 Task: Search one way flight ticket for 4 adults, 2 children, 2 infants in seat and 1 infant on lap in premium economy from Arcata/eureka: California Redwood Coast-humboldt County Airport to Fort Wayne: Fort Wayne International Airport on 5-4-2023. Number of bags: 1 carry on bag. Price is upto 25000. Outbound departure time preference is 13:45.
Action: Mouse moved to (302, 259)
Screenshot: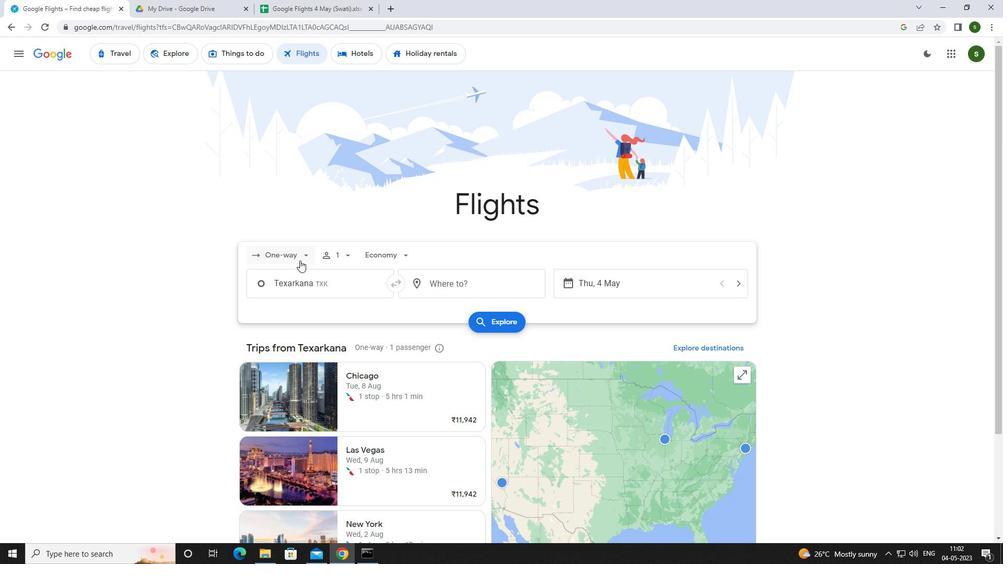 
Action: Mouse pressed left at (302, 259)
Screenshot: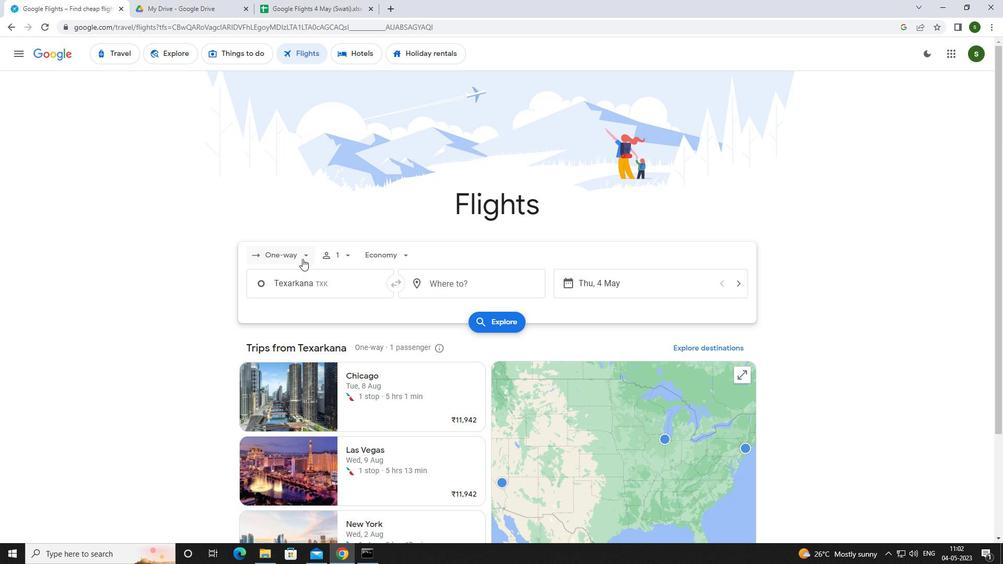 
Action: Mouse moved to (309, 295)
Screenshot: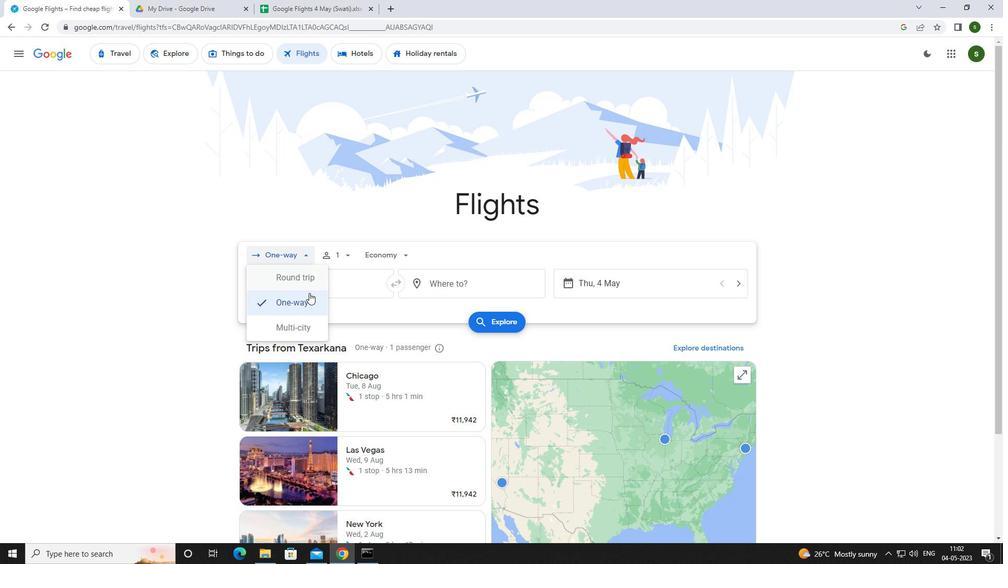 
Action: Mouse pressed left at (309, 295)
Screenshot: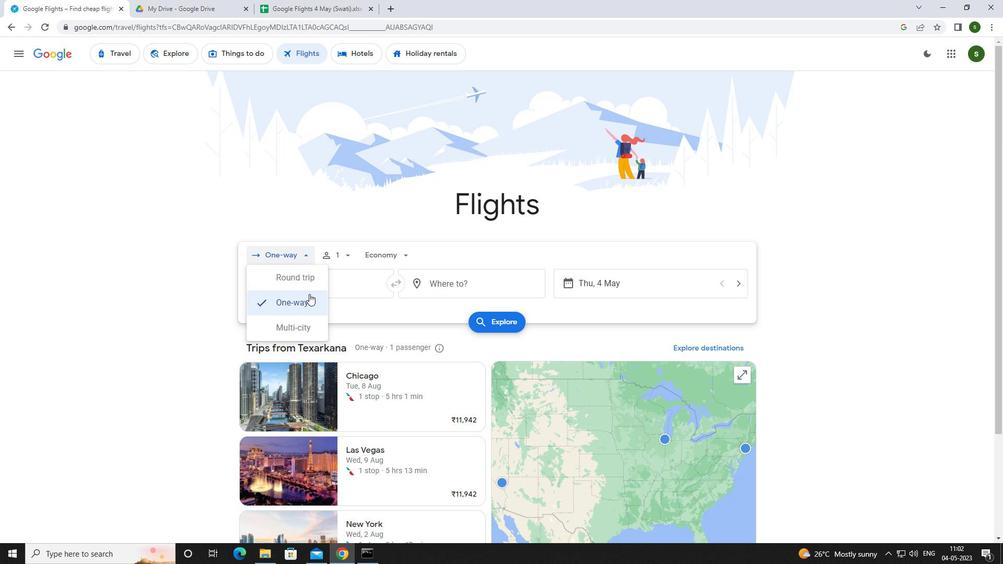 
Action: Mouse moved to (348, 253)
Screenshot: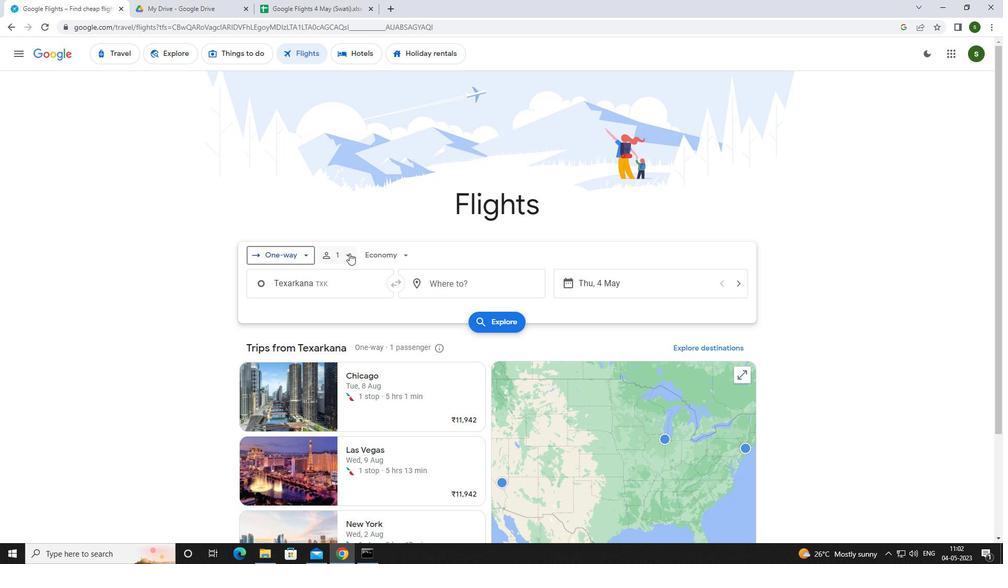 
Action: Mouse pressed left at (348, 253)
Screenshot: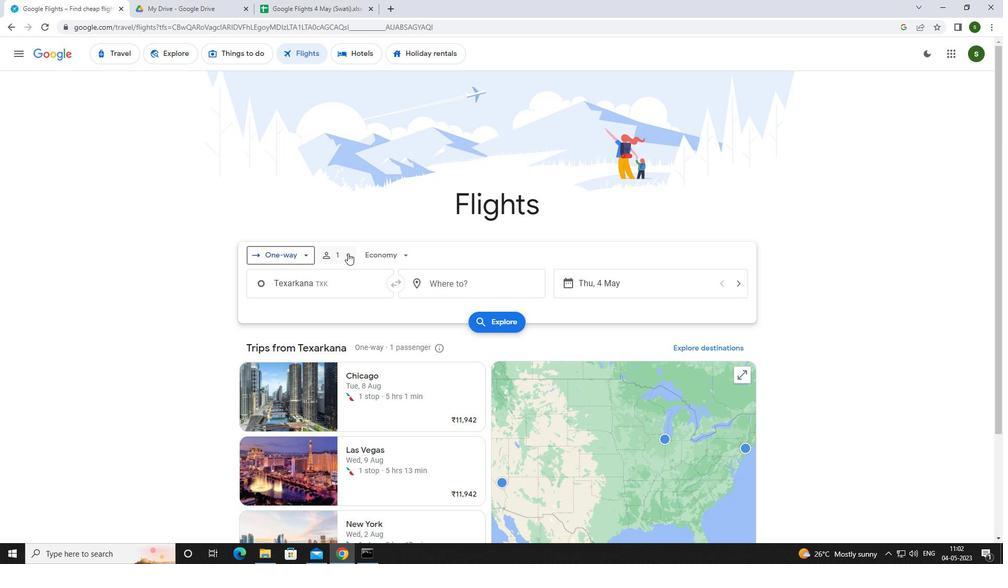 
Action: Mouse moved to (426, 281)
Screenshot: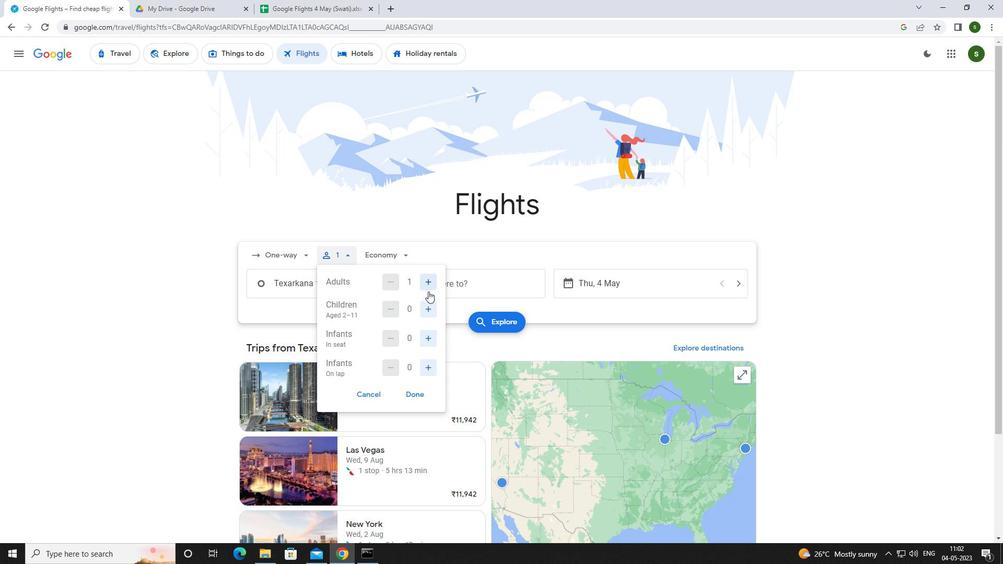 
Action: Mouse pressed left at (426, 281)
Screenshot: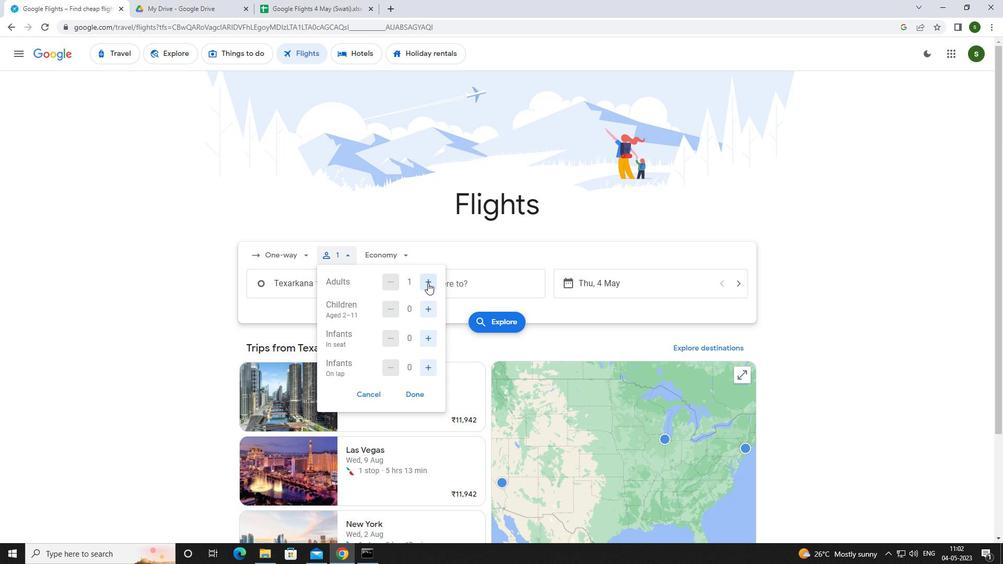 
Action: Mouse pressed left at (426, 281)
Screenshot: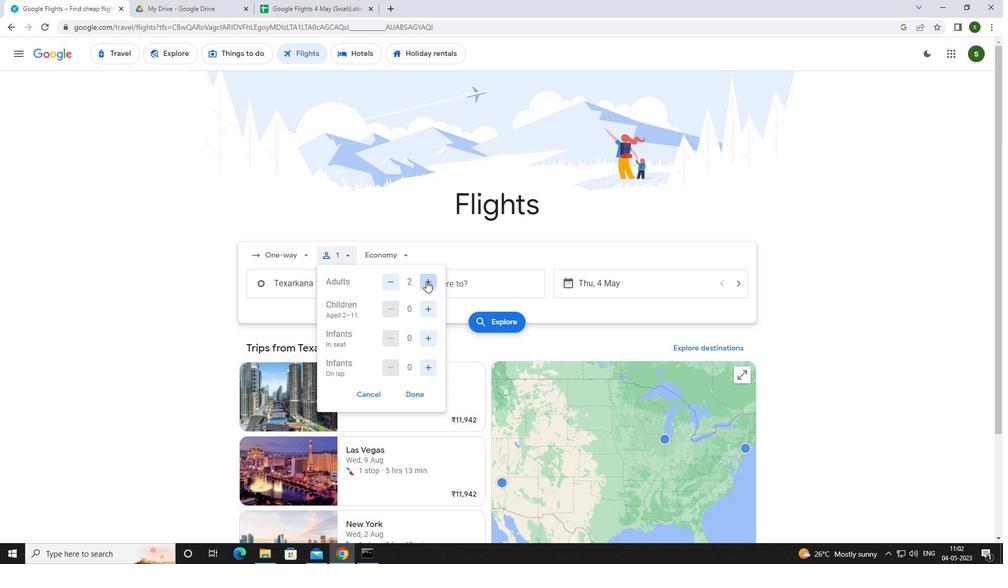 
Action: Mouse pressed left at (426, 281)
Screenshot: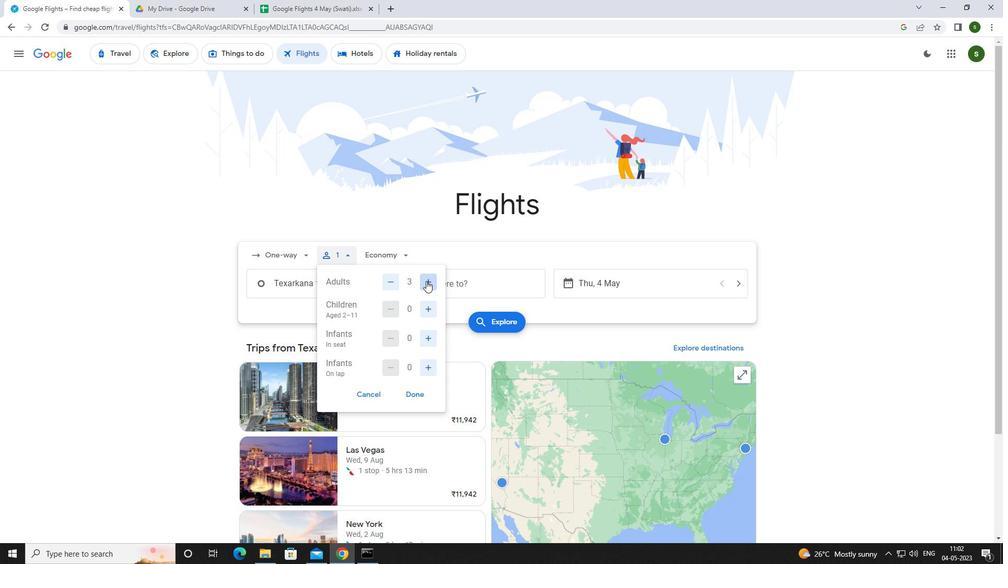 
Action: Mouse moved to (429, 308)
Screenshot: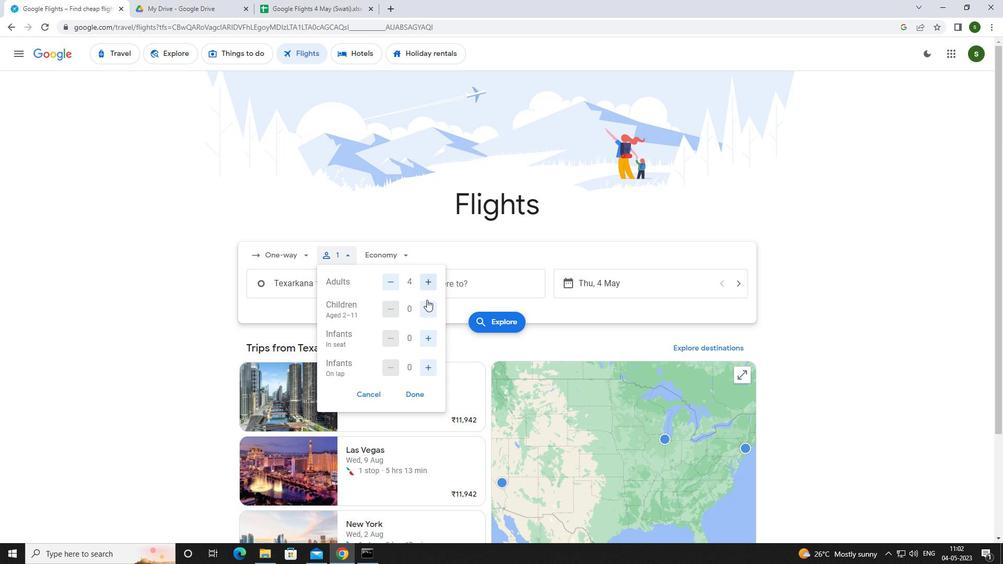 
Action: Mouse pressed left at (429, 308)
Screenshot: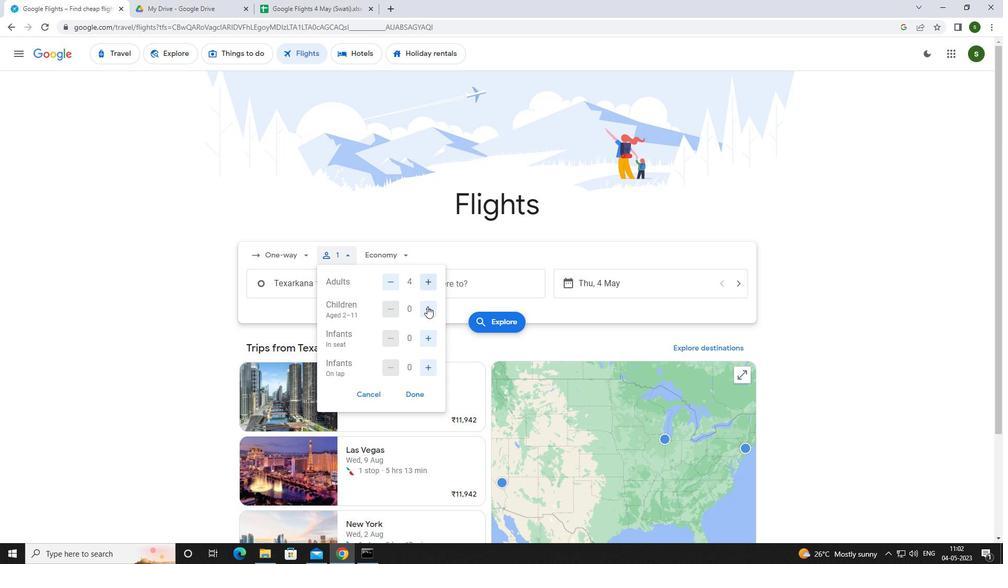 
Action: Mouse pressed left at (429, 308)
Screenshot: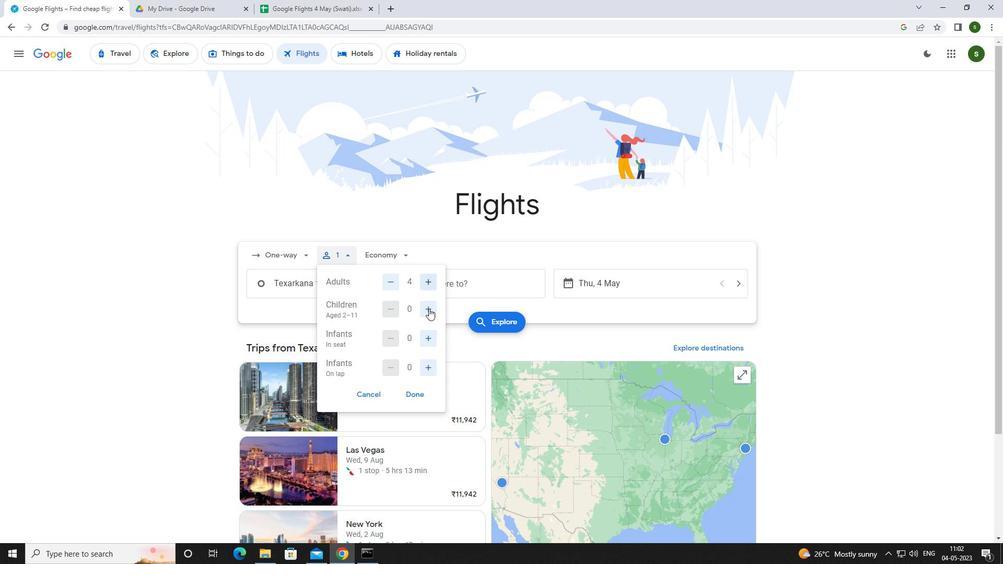 
Action: Mouse moved to (426, 330)
Screenshot: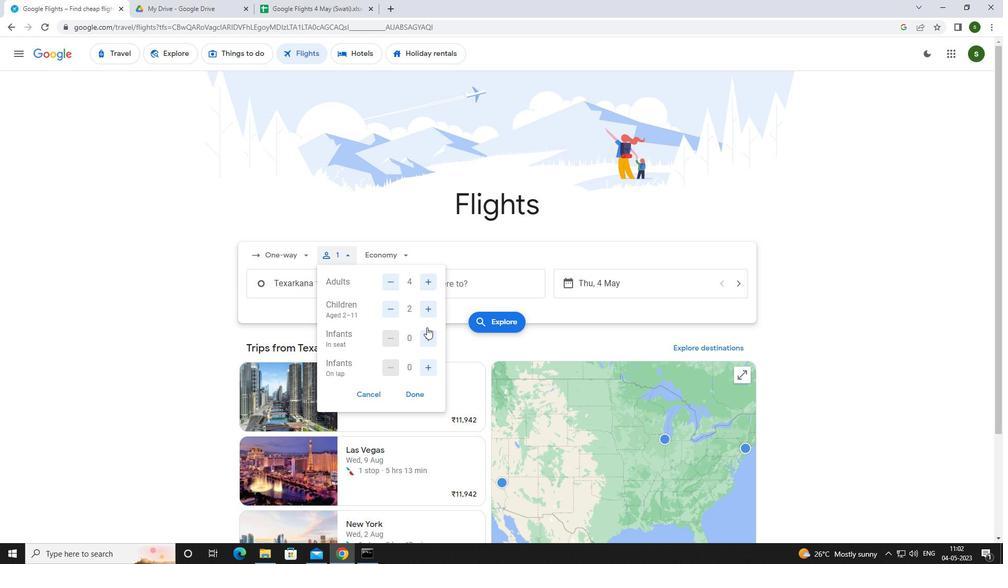 
Action: Mouse pressed left at (426, 330)
Screenshot: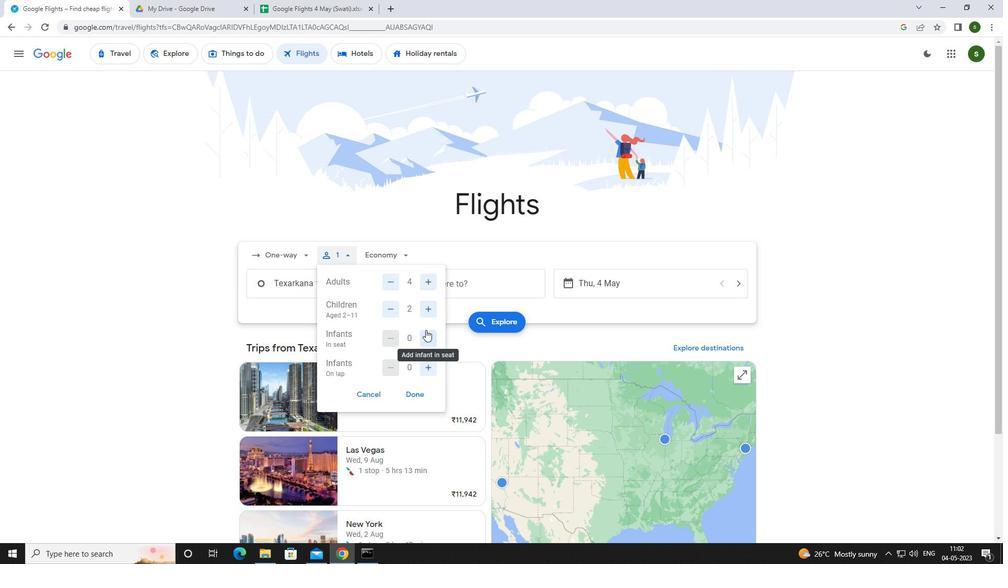 
Action: Mouse pressed left at (426, 330)
Screenshot: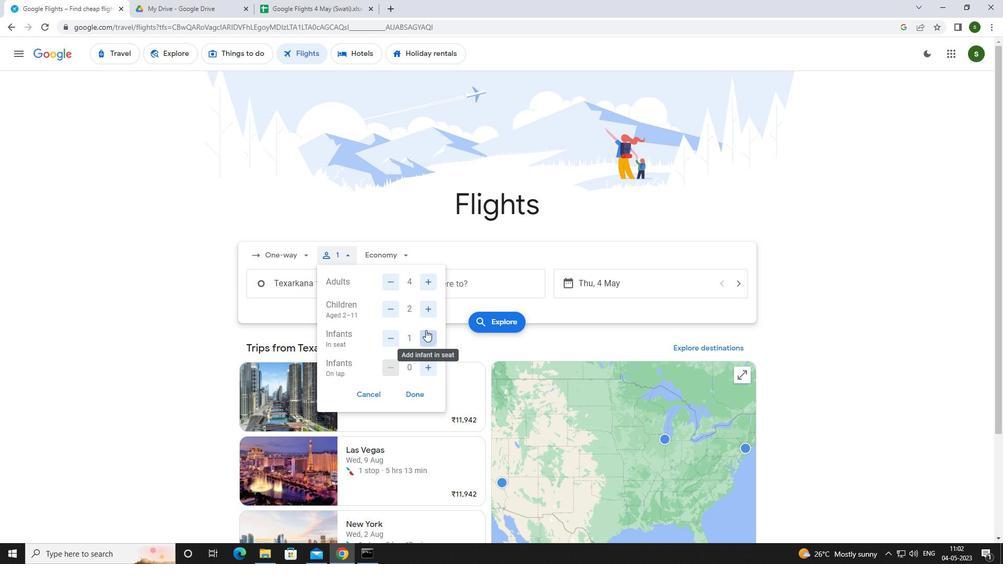 
Action: Mouse moved to (433, 359)
Screenshot: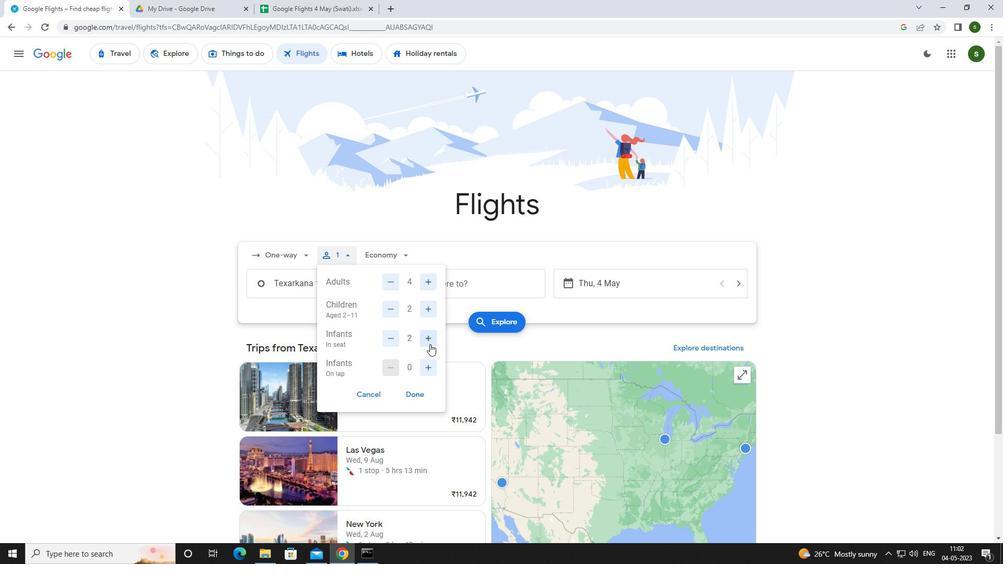 
Action: Mouse pressed left at (433, 359)
Screenshot: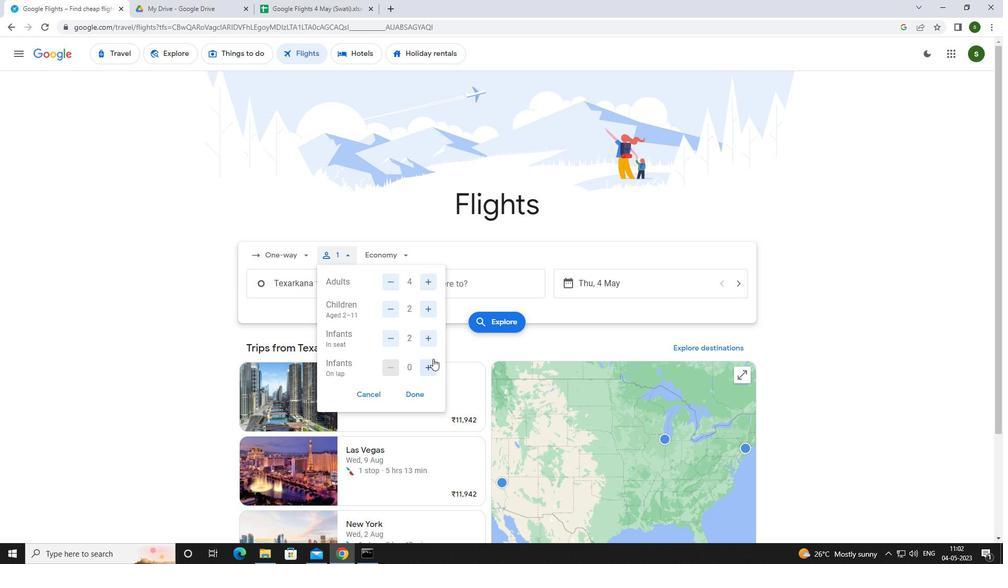 
Action: Mouse moved to (399, 258)
Screenshot: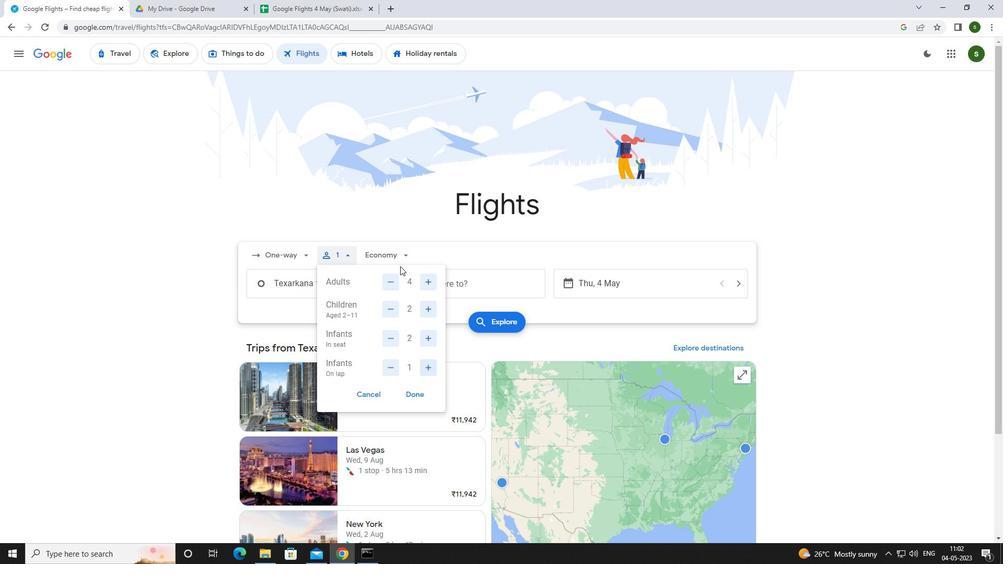 
Action: Mouse pressed left at (399, 258)
Screenshot: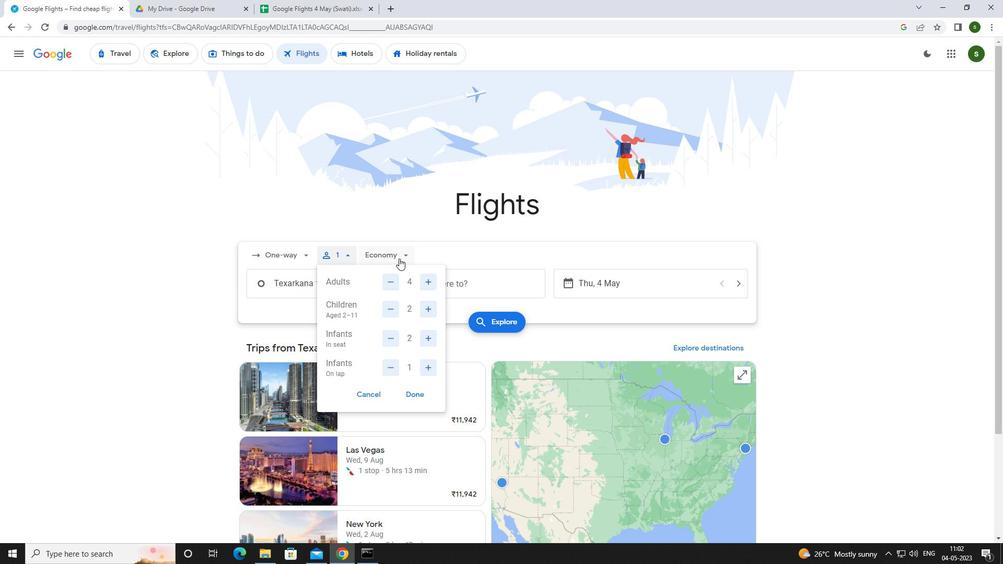 
Action: Mouse moved to (405, 303)
Screenshot: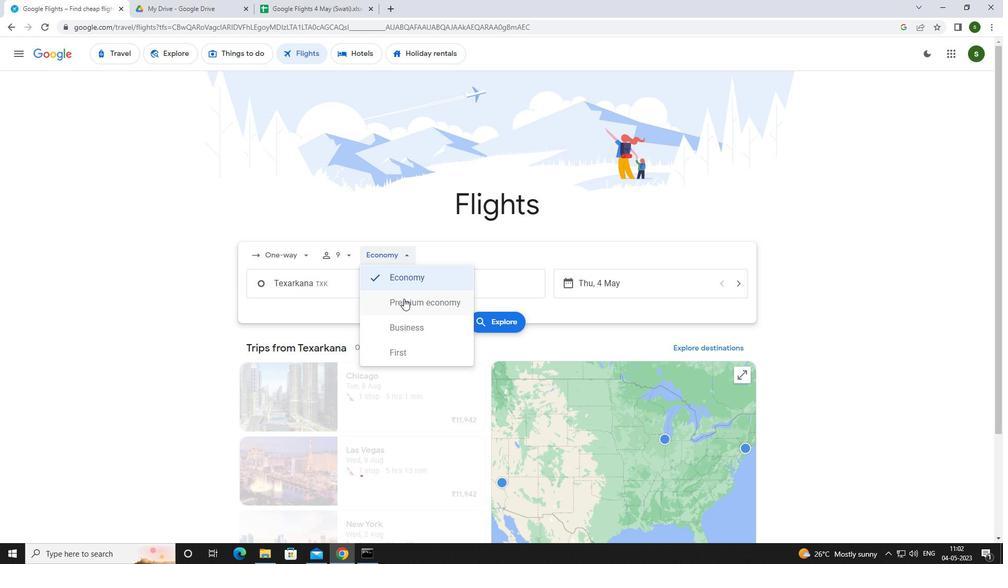 
Action: Mouse pressed left at (405, 303)
Screenshot: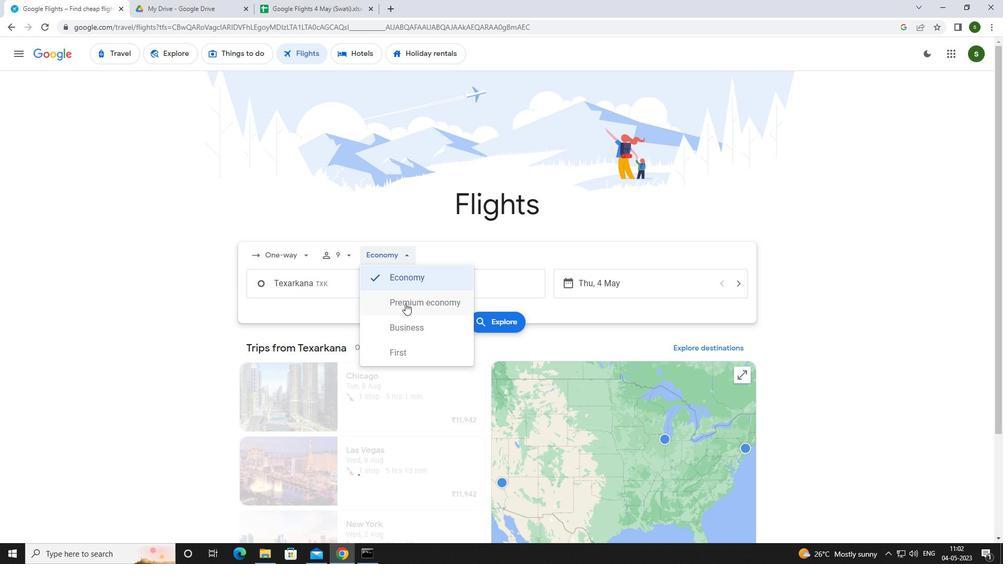 
Action: Mouse moved to (365, 285)
Screenshot: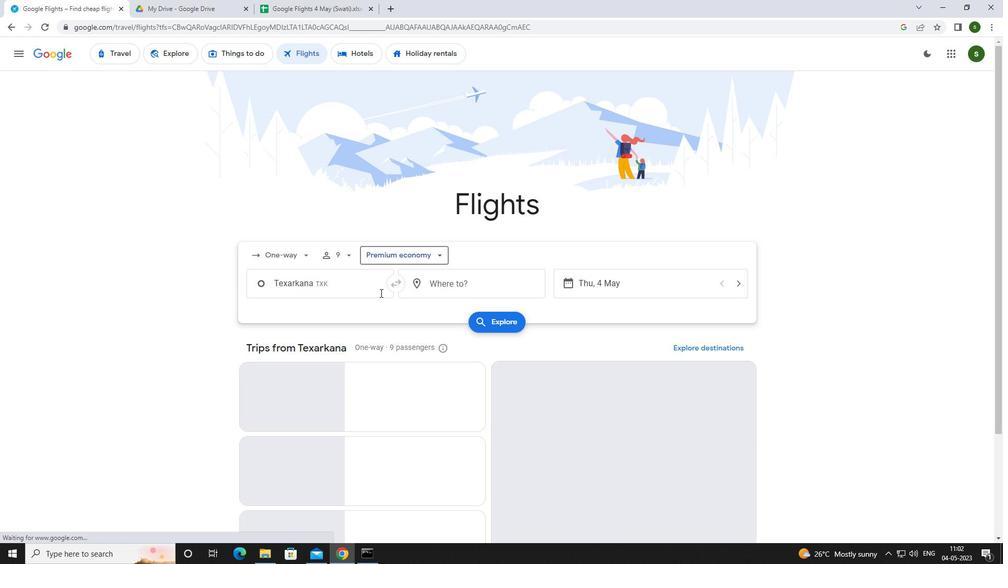 
Action: Mouse pressed left at (365, 285)
Screenshot: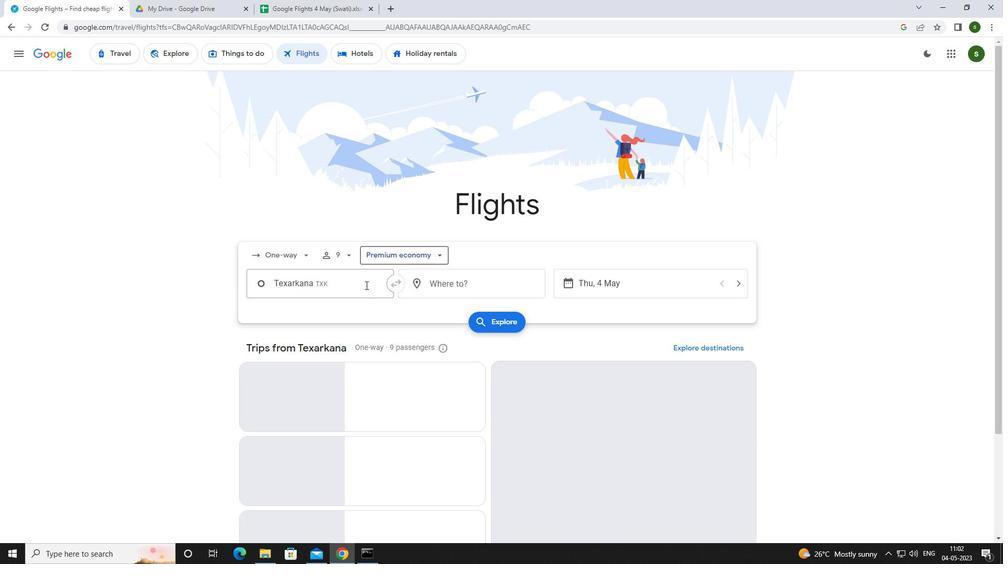 
Action: Key pressed <Key.caps_lock>a<Key.caps_lock>rcata
Screenshot: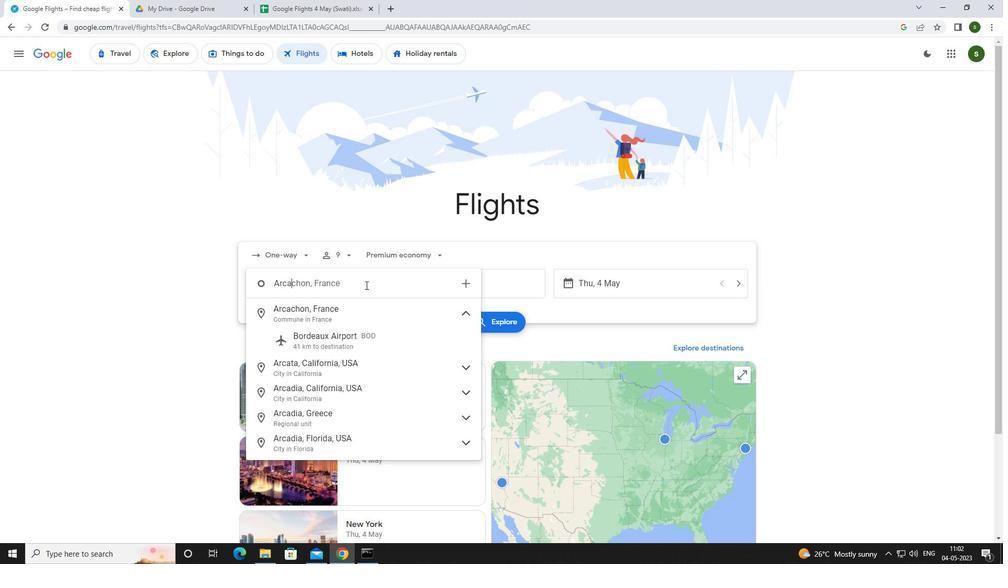 
Action: Mouse moved to (371, 340)
Screenshot: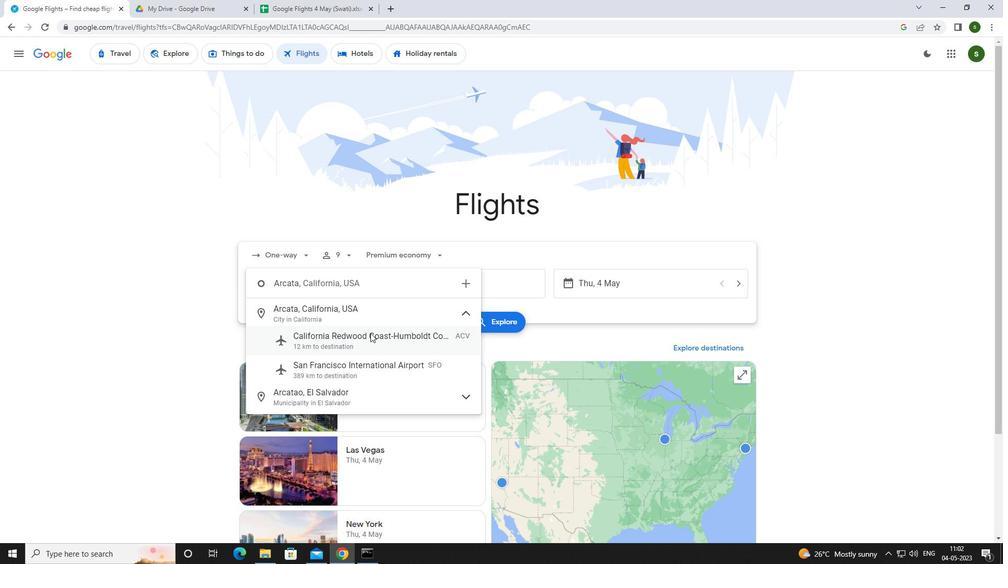 
Action: Mouse pressed left at (371, 340)
Screenshot: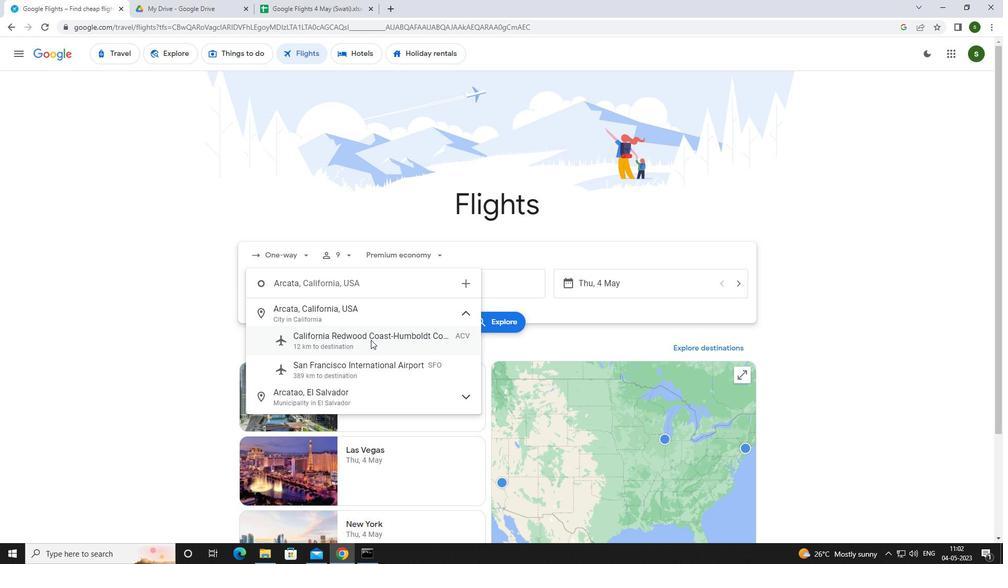 
Action: Mouse moved to (471, 288)
Screenshot: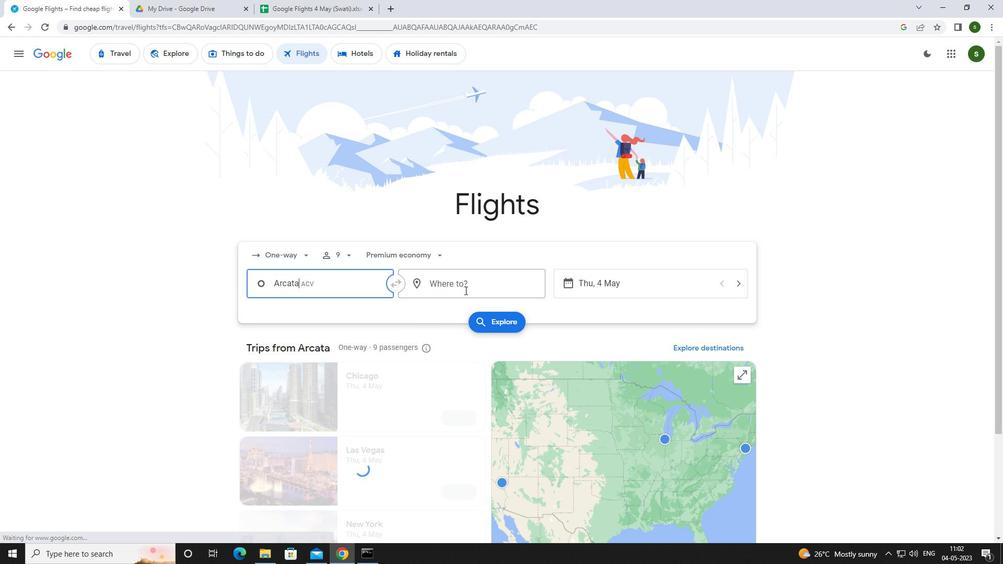 
Action: Mouse pressed left at (471, 288)
Screenshot: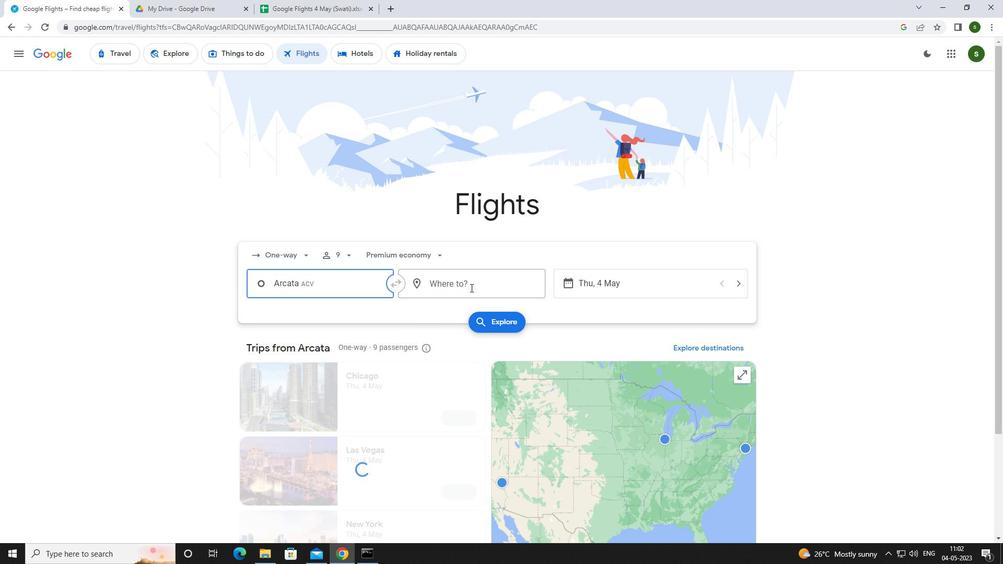 
Action: Key pressed <Key.caps_lock>f<Key.caps_lock>ort<Key.space><Key.caps_lock>w<Key.caps_lock>ay
Screenshot: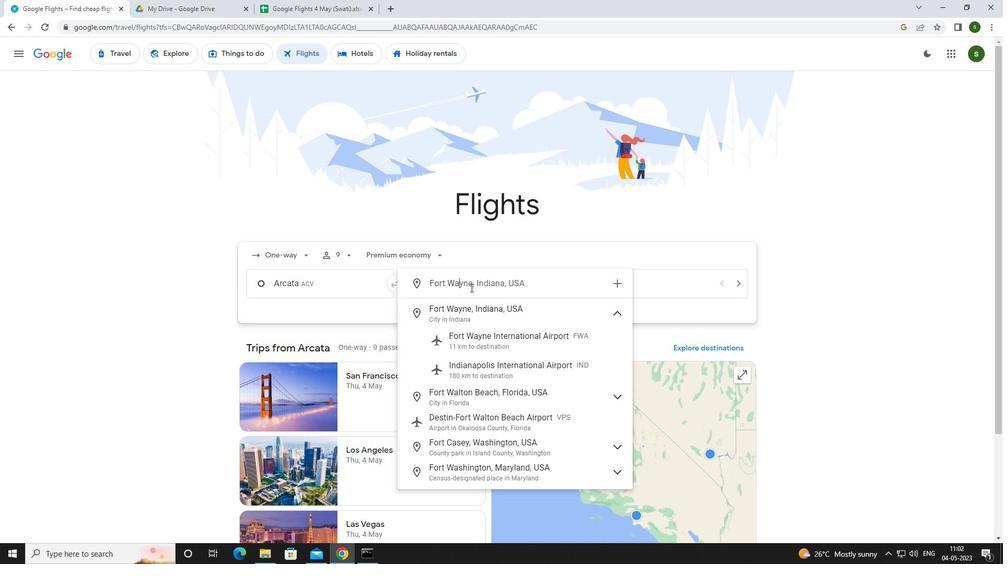 
Action: Mouse moved to (487, 341)
Screenshot: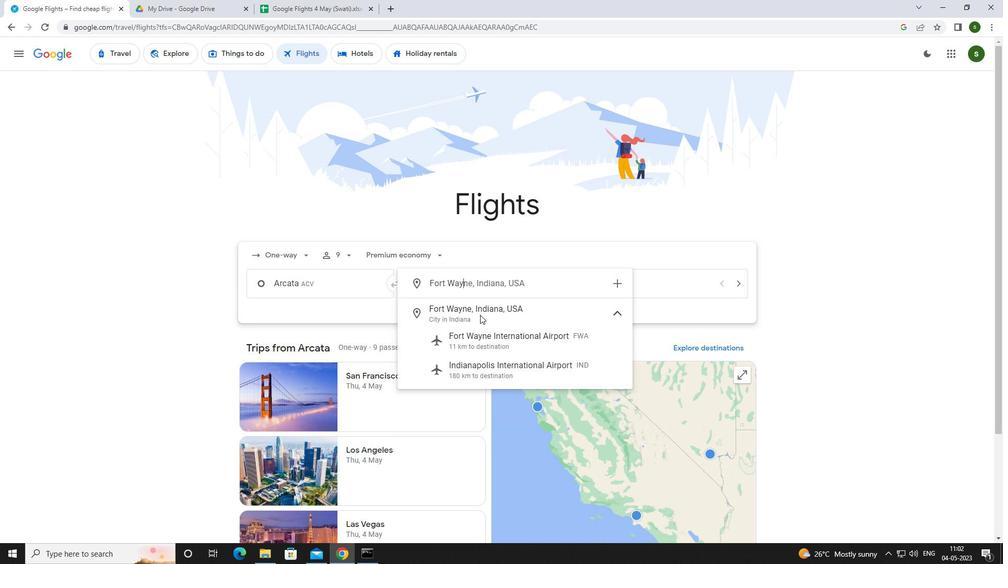 
Action: Mouse pressed left at (487, 341)
Screenshot: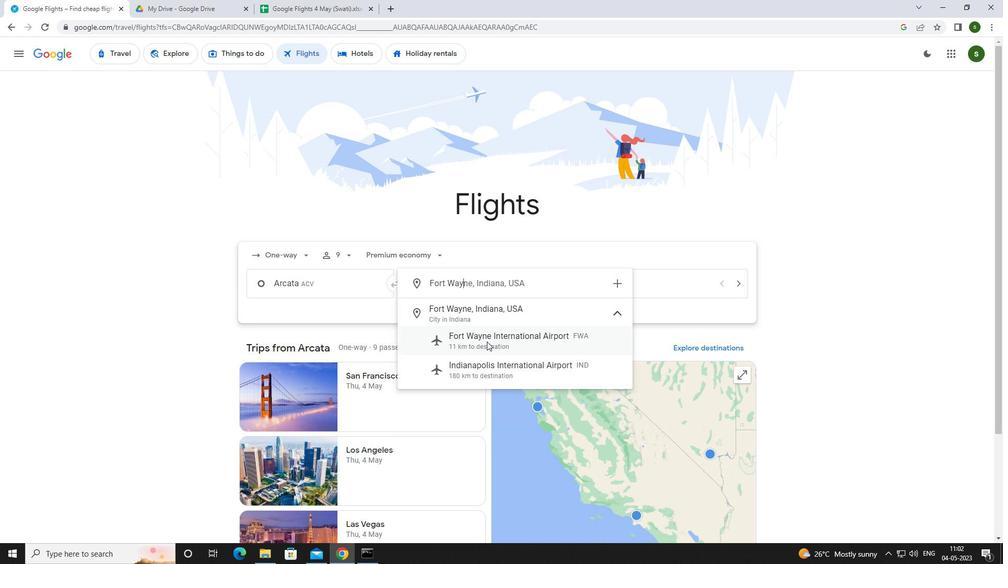 
Action: Mouse moved to (642, 279)
Screenshot: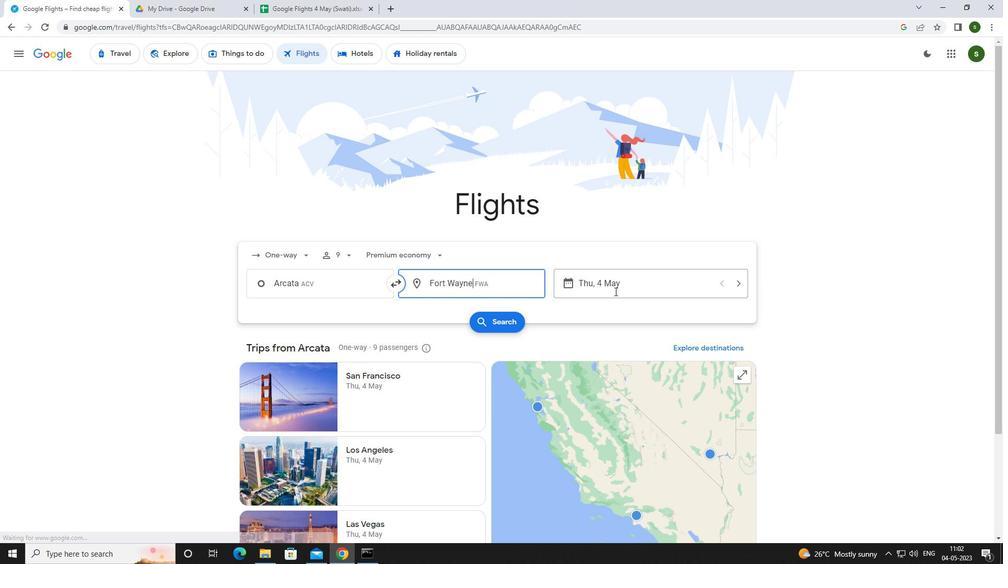 
Action: Mouse pressed left at (642, 279)
Screenshot: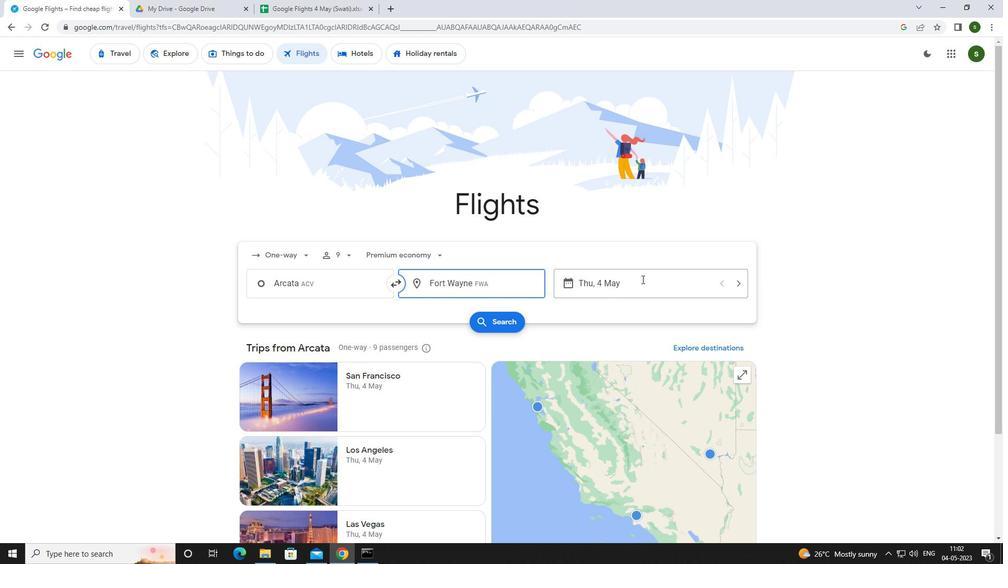 
Action: Mouse moved to (479, 347)
Screenshot: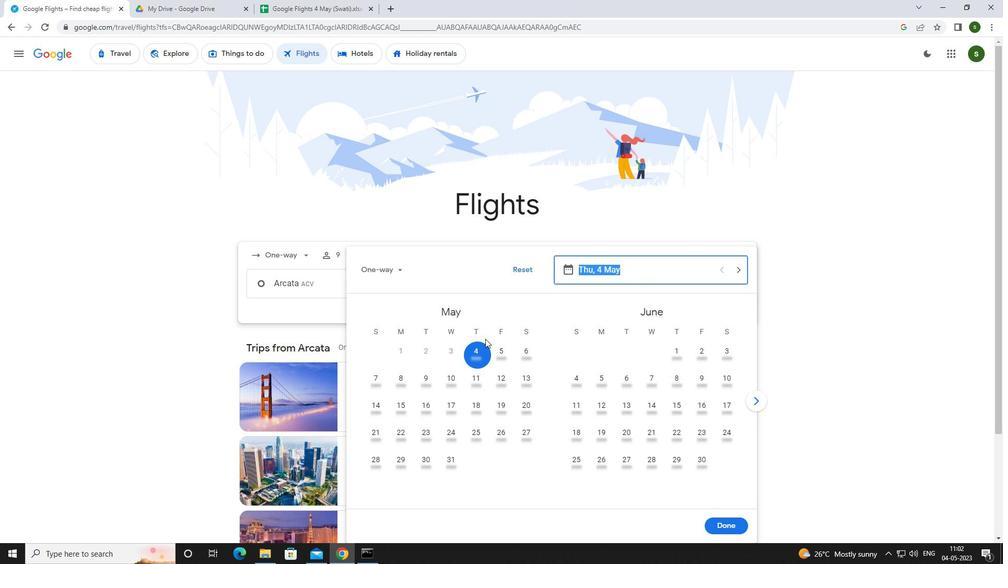 
Action: Mouse pressed left at (479, 347)
Screenshot: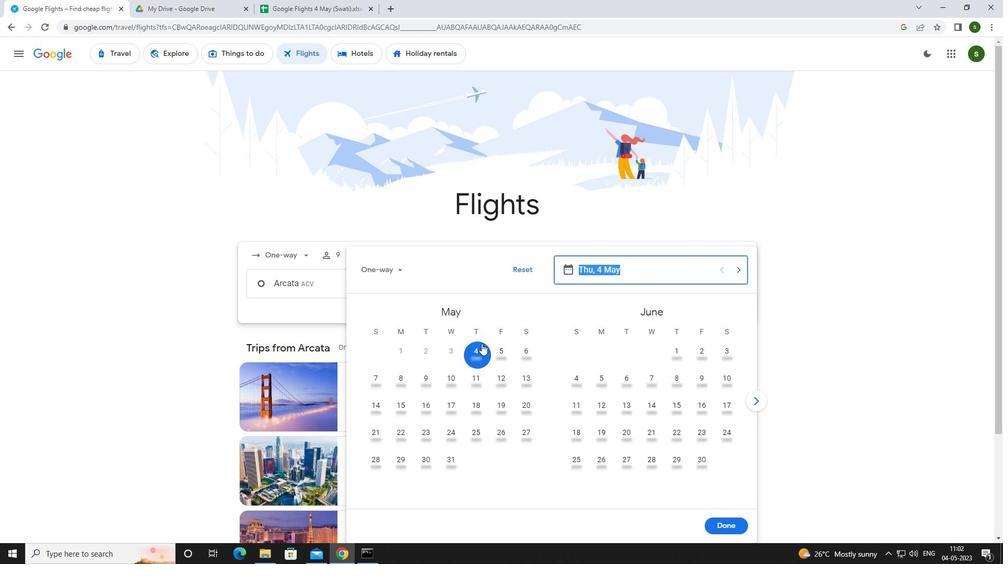 
Action: Mouse moved to (722, 522)
Screenshot: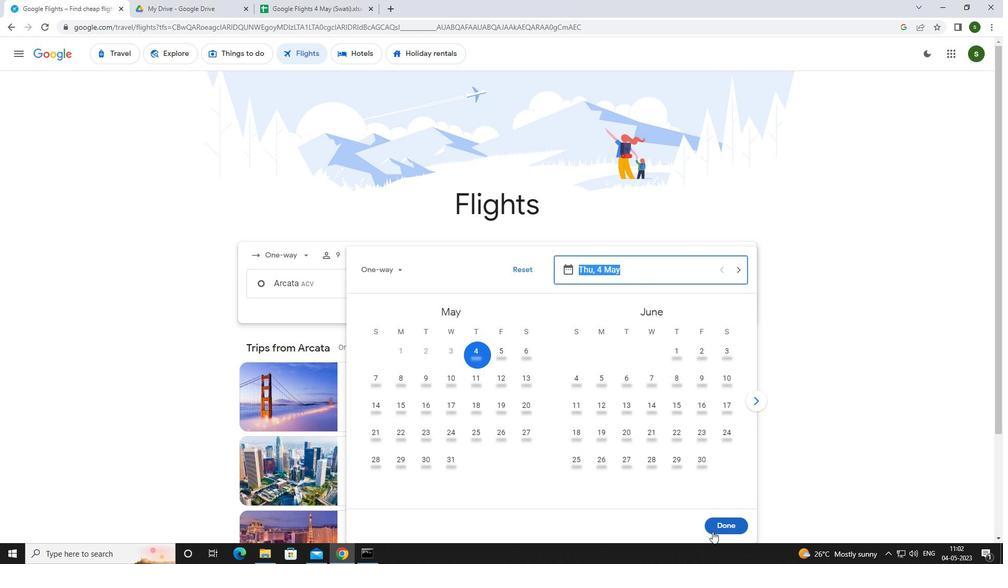 
Action: Mouse pressed left at (722, 522)
Screenshot: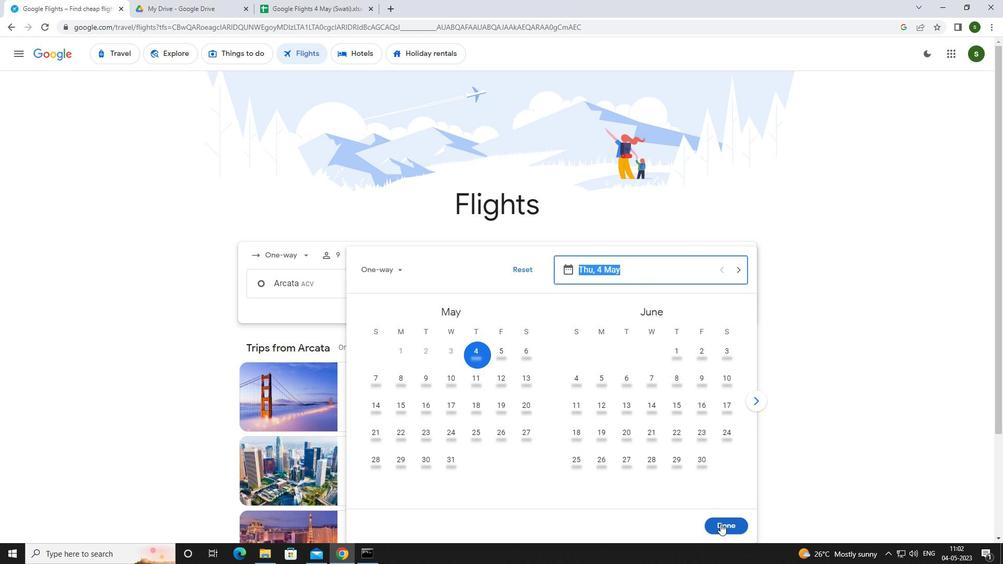 
Action: Mouse moved to (489, 317)
Screenshot: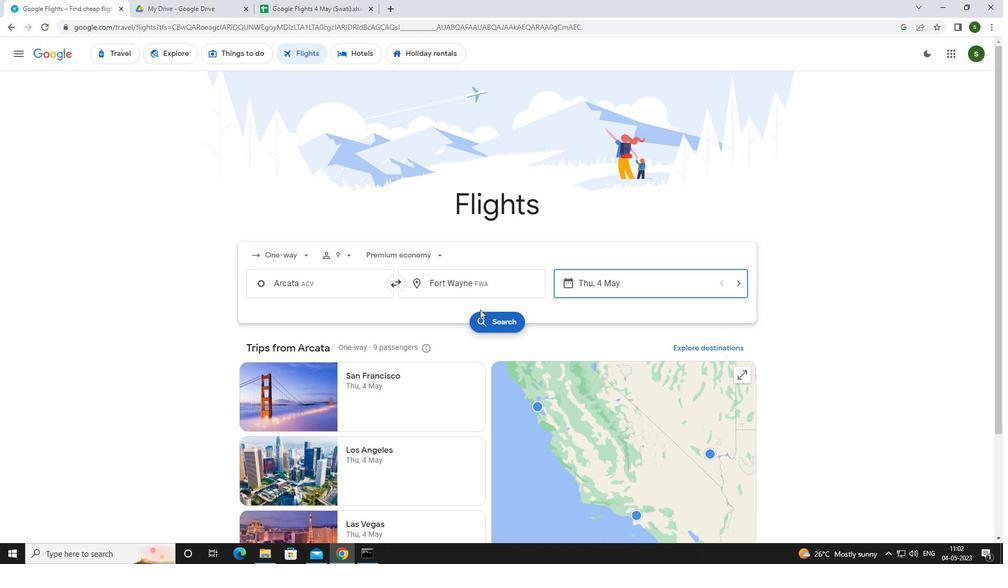 
Action: Mouse pressed left at (489, 317)
Screenshot: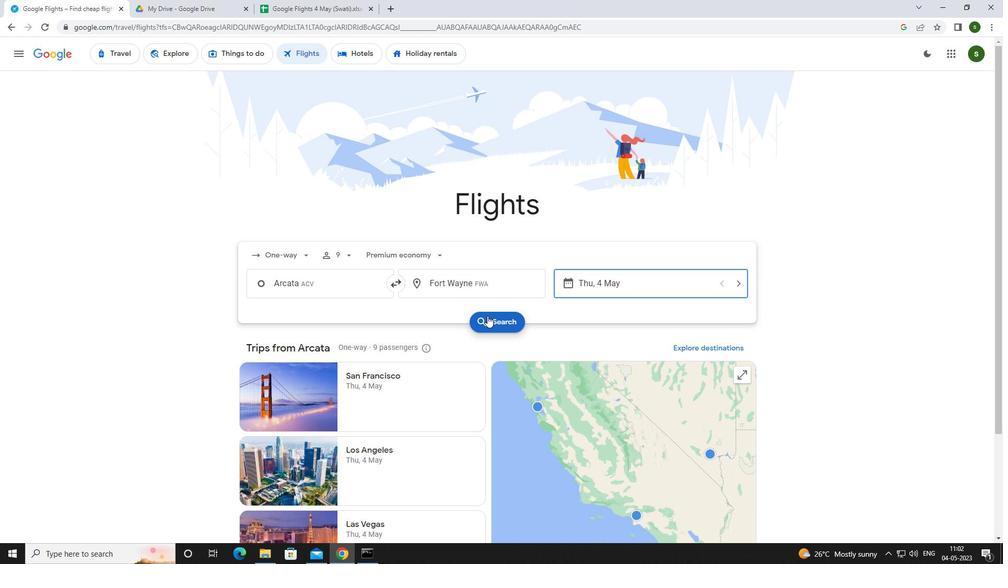 
Action: Mouse moved to (267, 148)
Screenshot: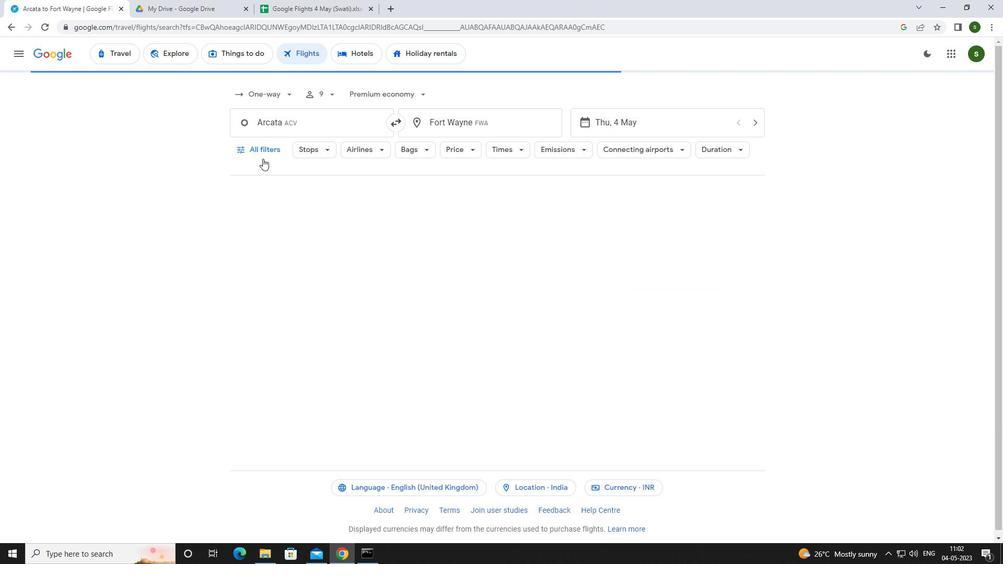 
Action: Mouse pressed left at (267, 148)
Screenshot: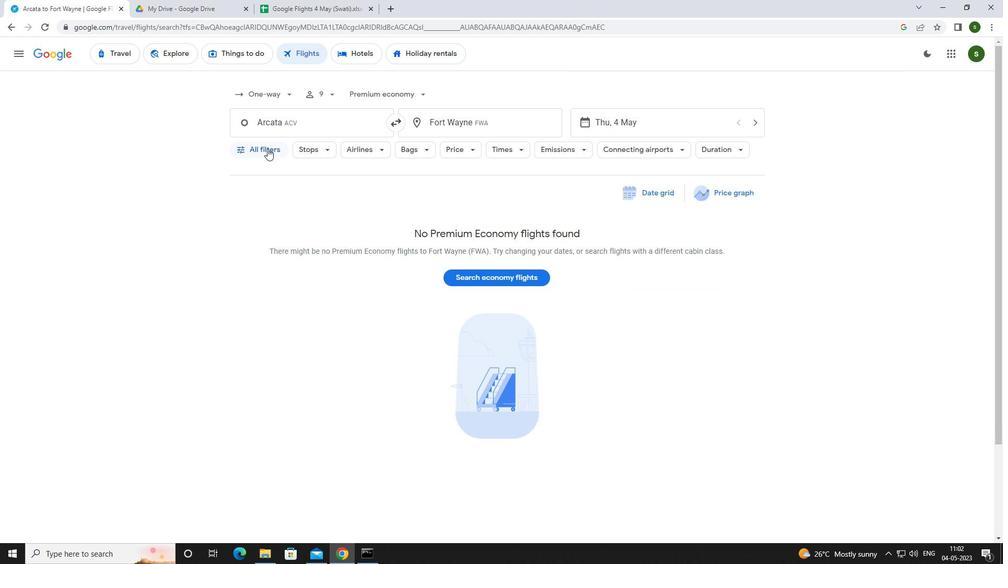 
Action: Mouse moved to (328, 268)
Screenshot: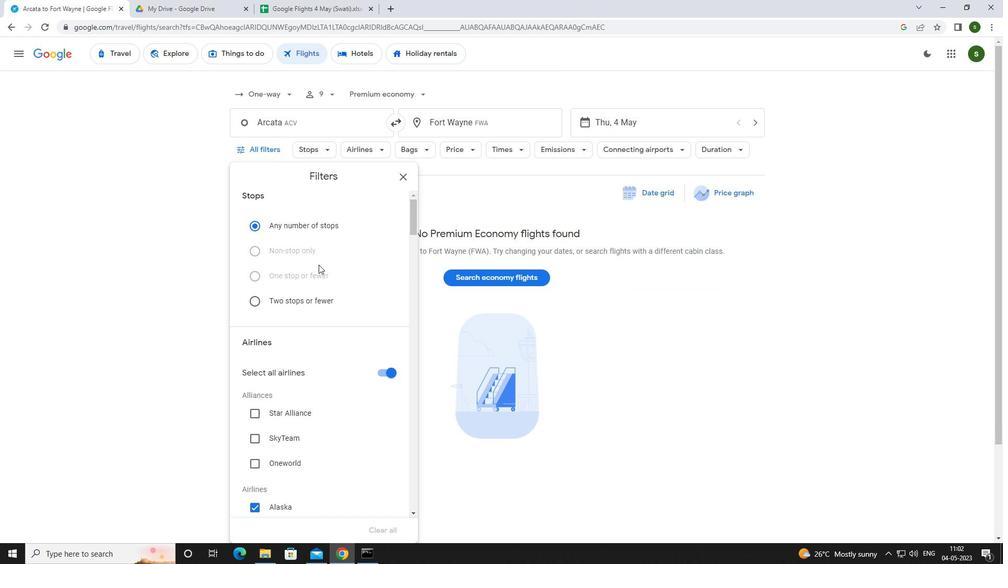 
Action: Mouse scrolled (328, 268) with delta (0, 0)
Screenshot: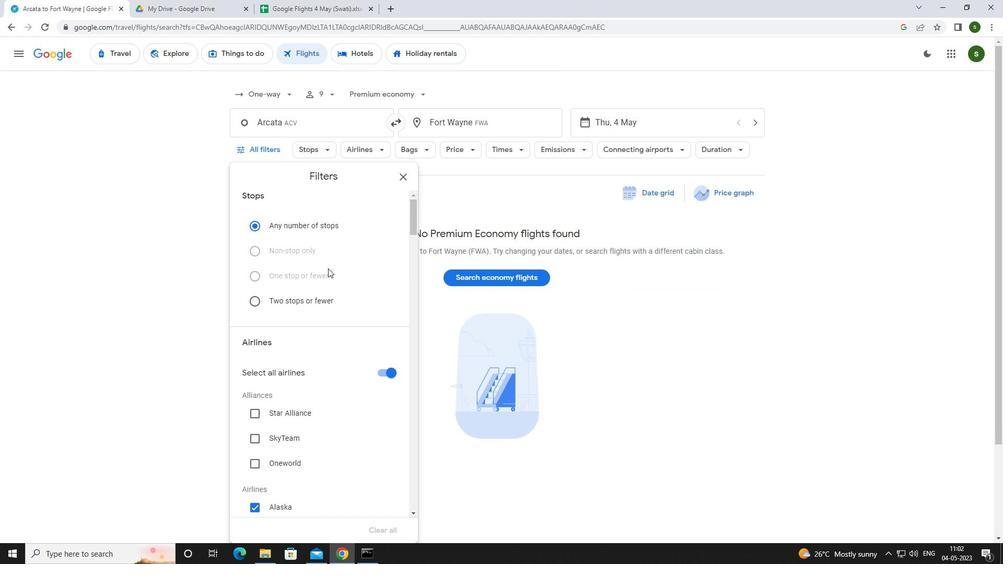 
Action: Mouse scrolled (328, 268) with delta (0, 0)
Screenshot: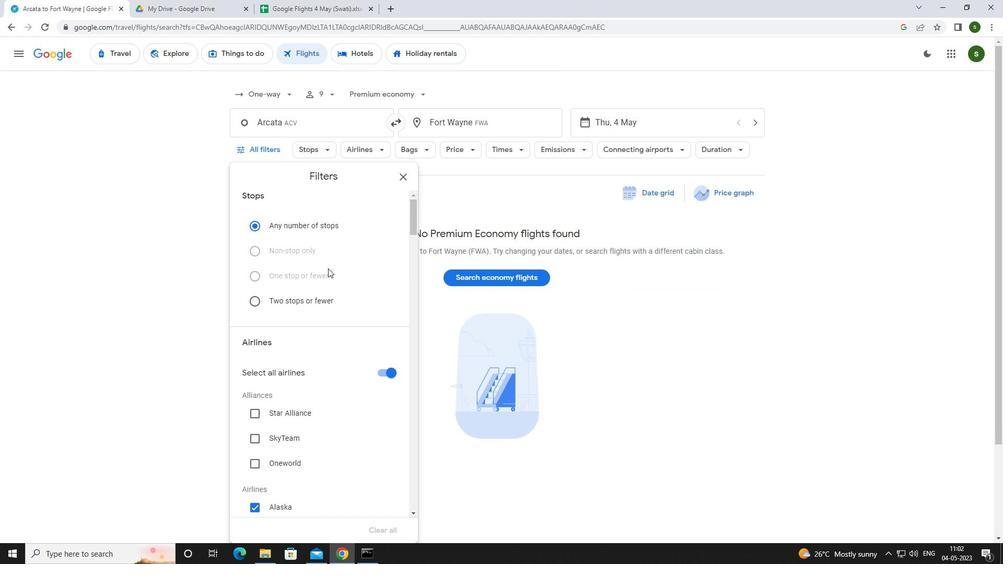 
Action: Mouse moved to (328, 268)
Screenshot: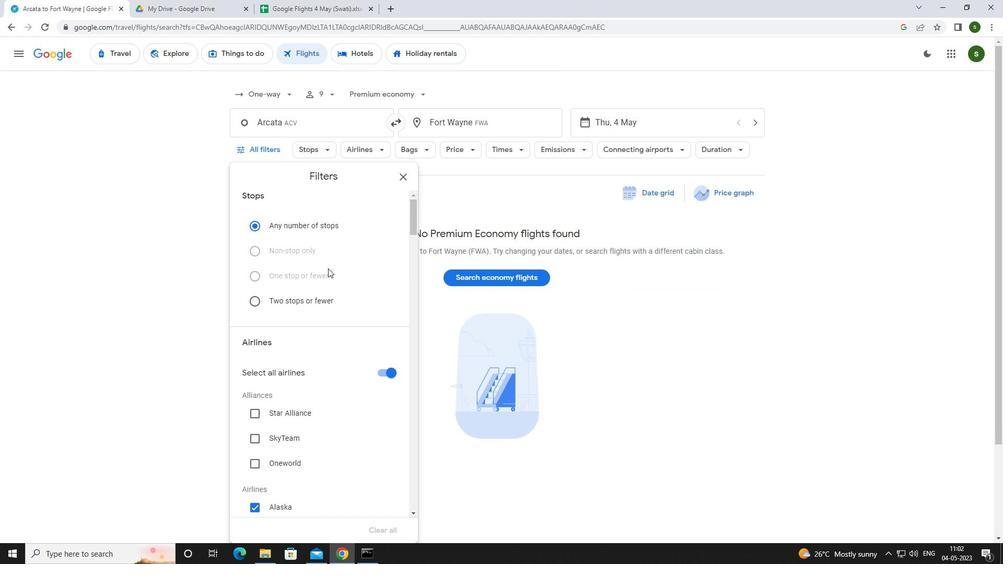 
Action: Mouse scrolled (328, 268) with delta (0, 0)
Screenshot: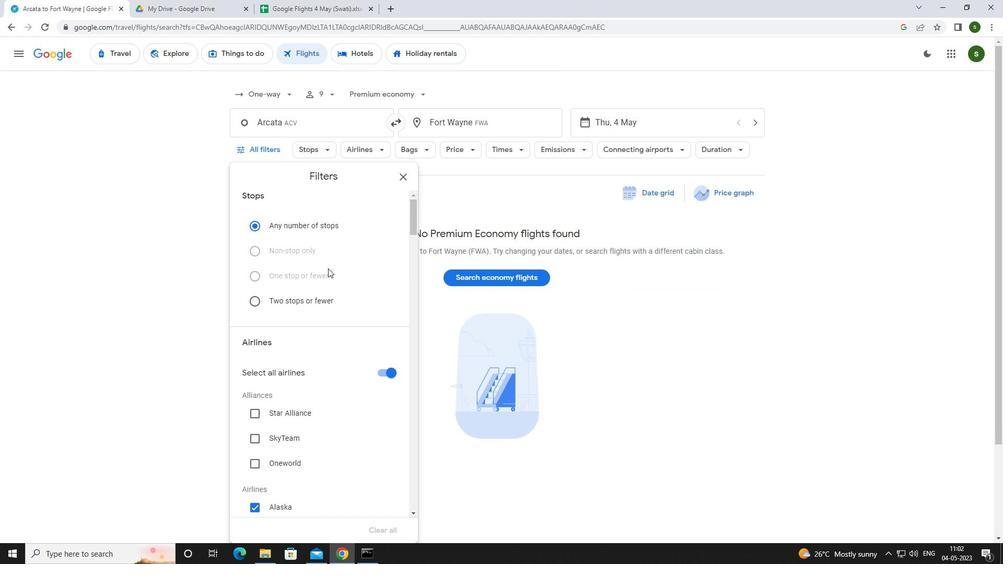 
Action: Mouse scrolled (328, 268) with delta (0, 0)
Screenshot: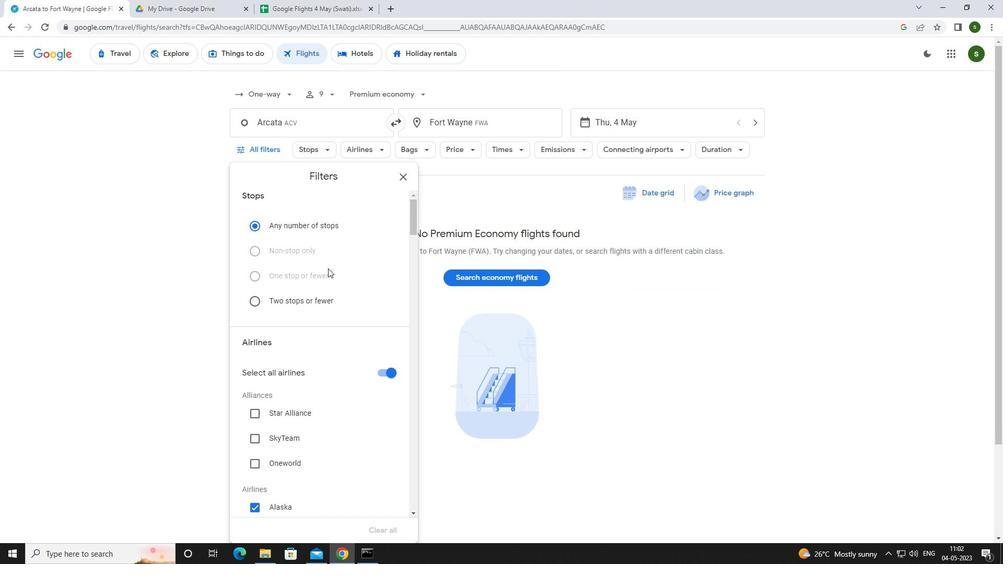 
Action: Mouse scrolled (328, 268) with delta (0, 0)
Screenshot: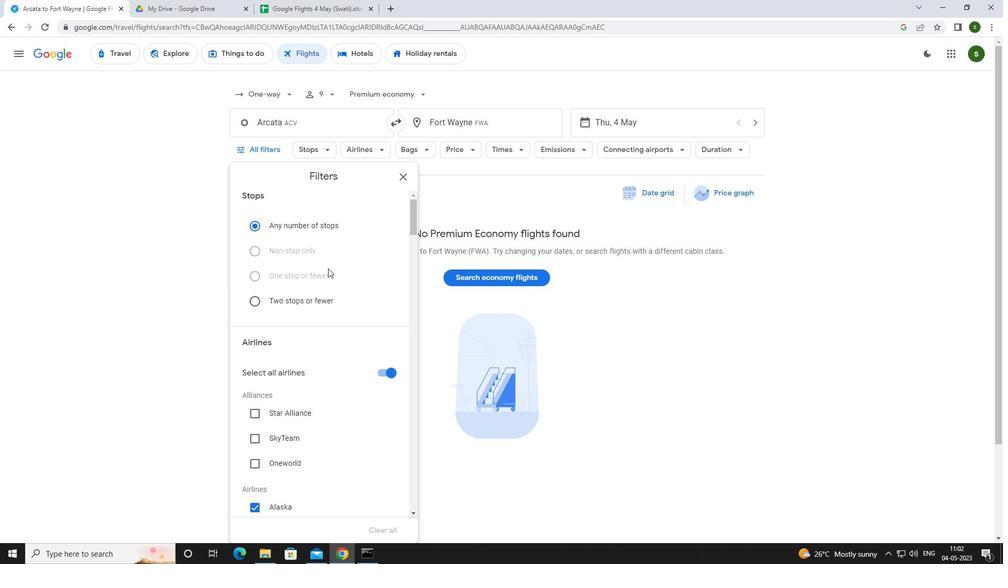 
Action: Mouse scrolled (328, 268) with delta (0, 0)
Screenshot: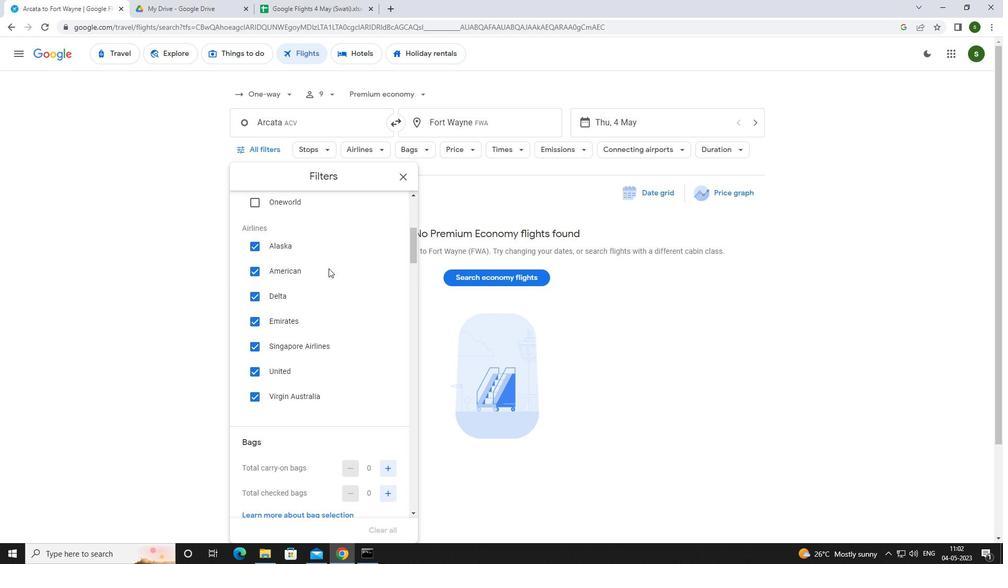 
Action: Mouse scrolled (328, 268) with delta (0, 0)
Screenshot: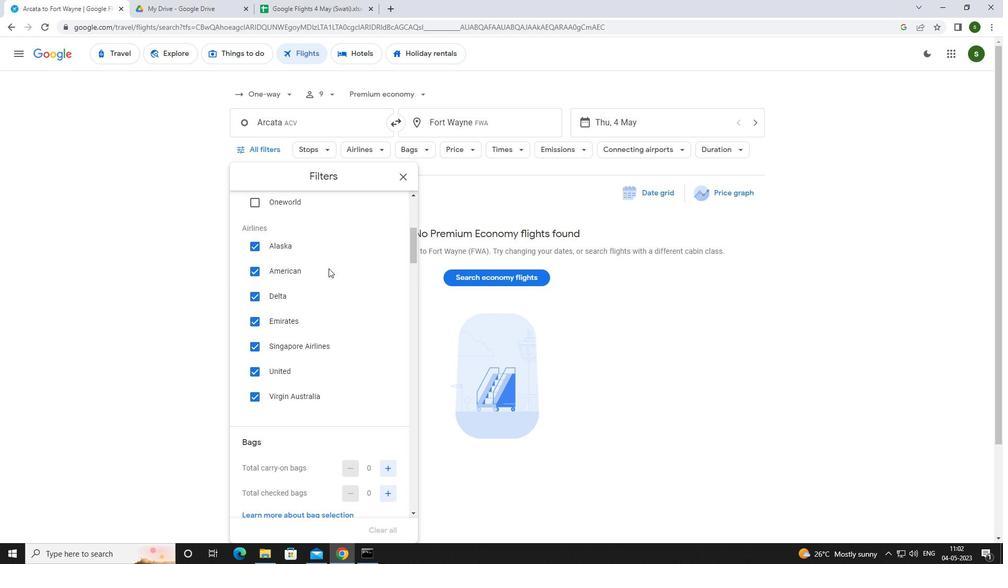 
Action: Mouse scrolled (328, 268) with delta (0, 0)
Screenshot: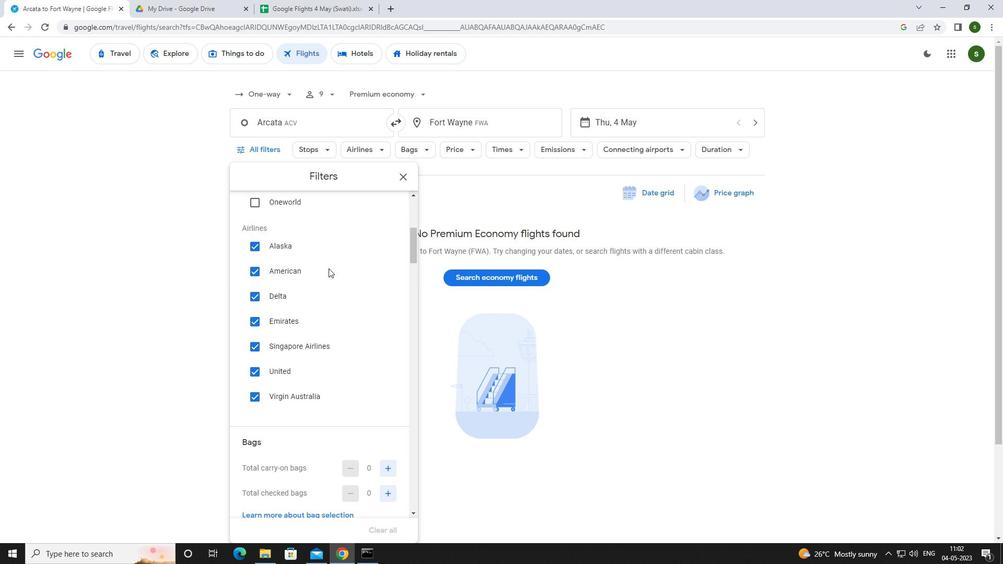 
Action: Mouse moved to (392, 314)
Screenshot: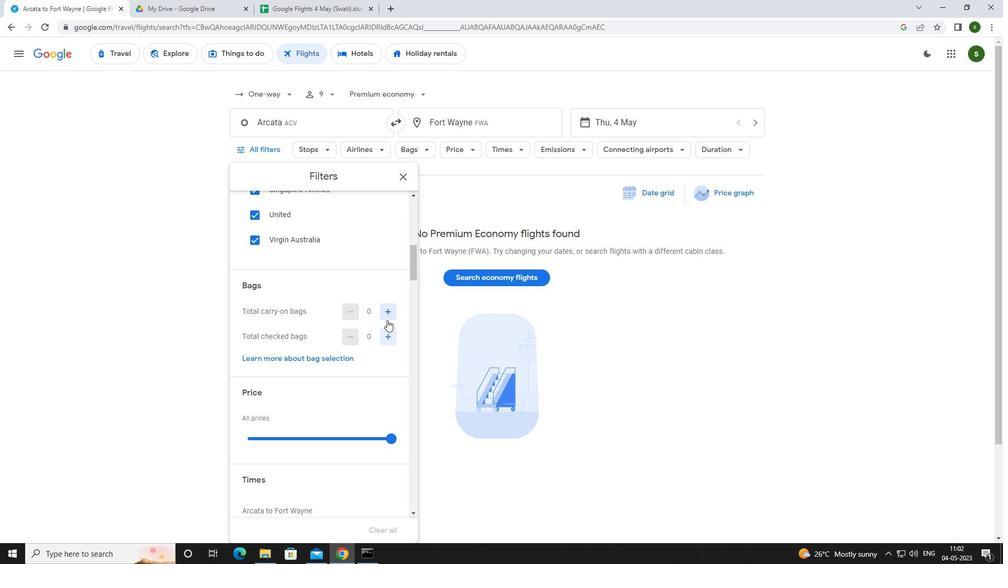 
Action: Mouse pressed left at (392, 314)
Screenshot: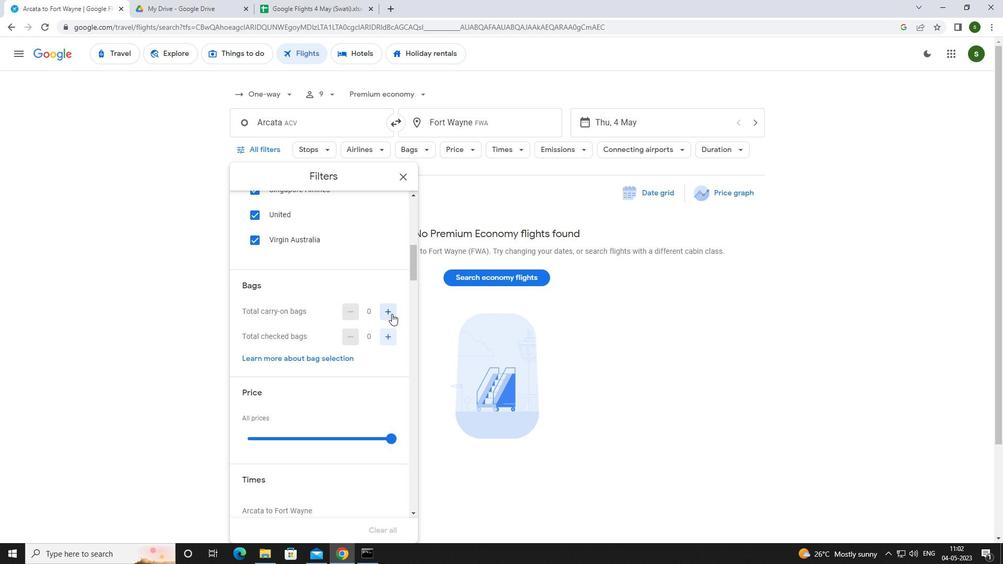 
Action: Mouse scrolled (392, 313) with delta (0, 0)
Screenshot: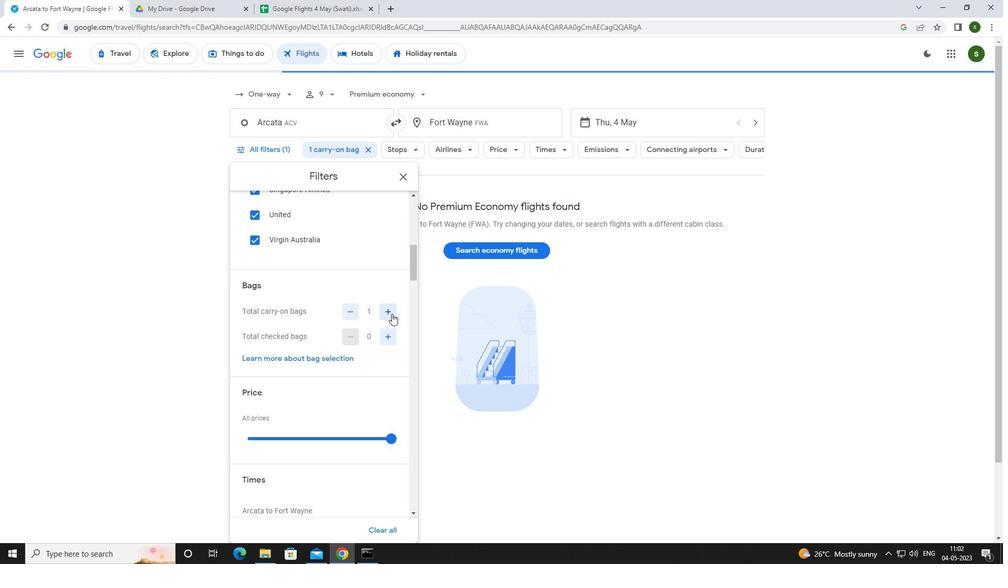 
Action: Mouse moved to (392, 389)
Screenshot: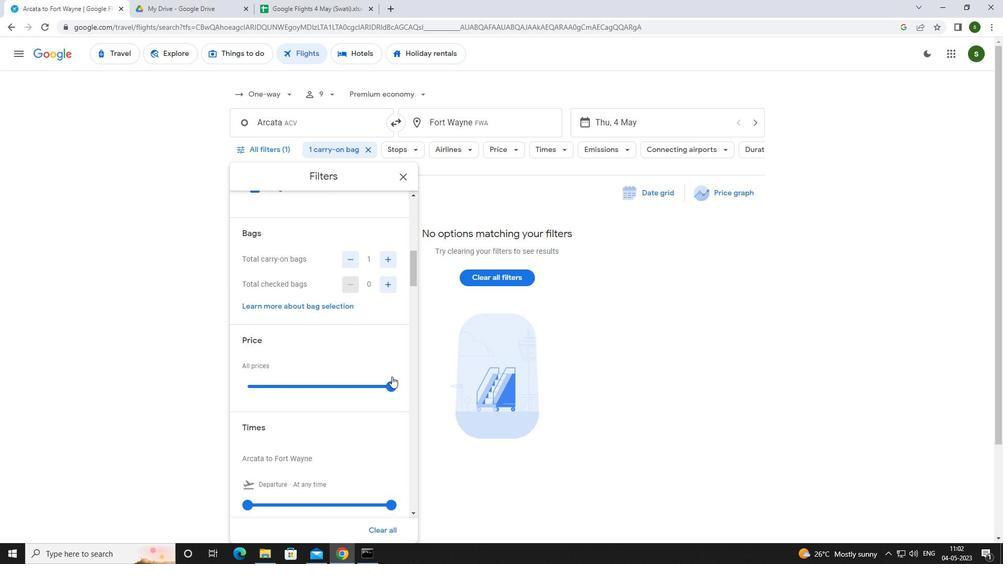 
Action: Mouse pressed left at (392, 389)
Screenshot: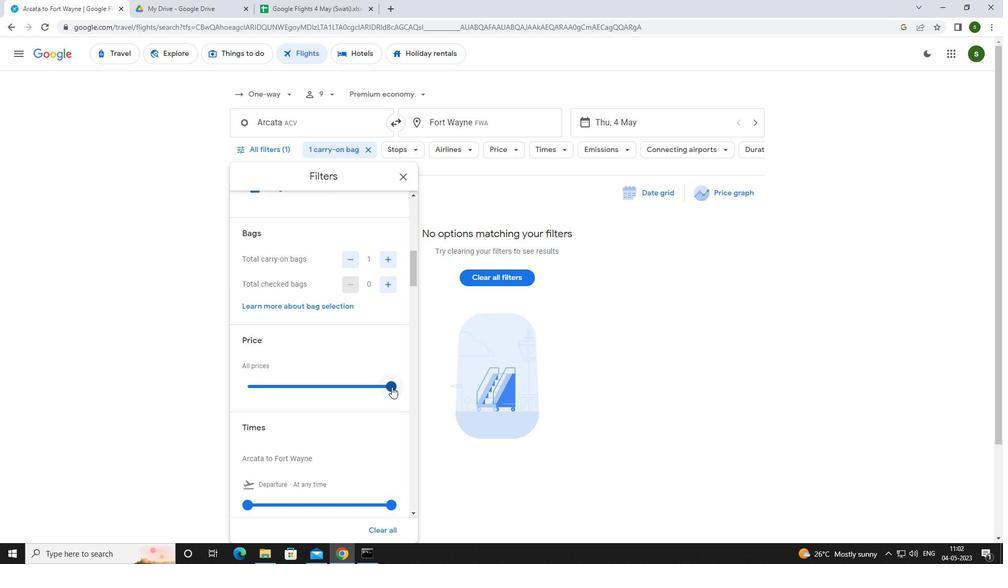 
Action: Mouse moved to (392, 390)
Screenshot: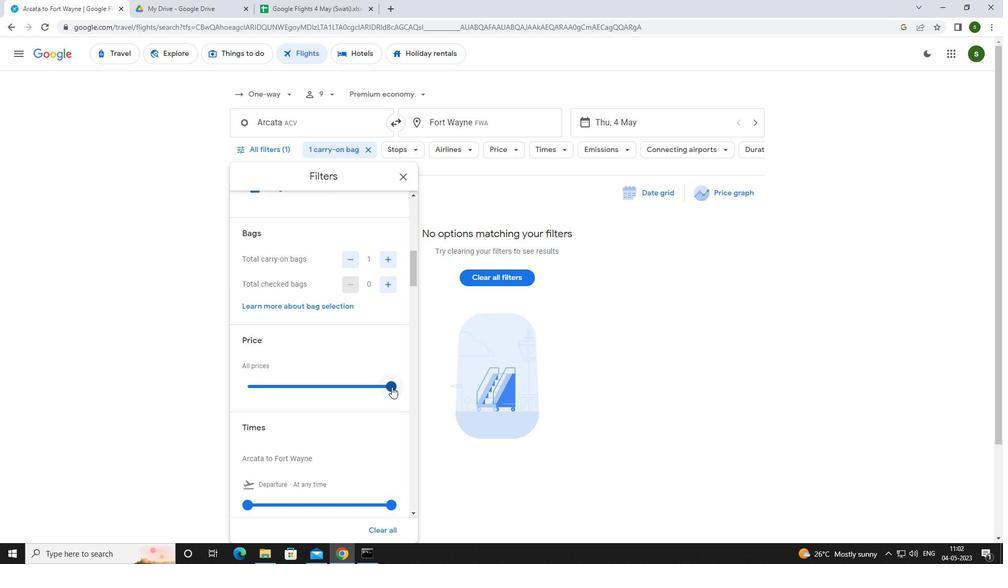 
Action: Mouse scrolled (392, 389) with delta (0, 0)
Screenshot: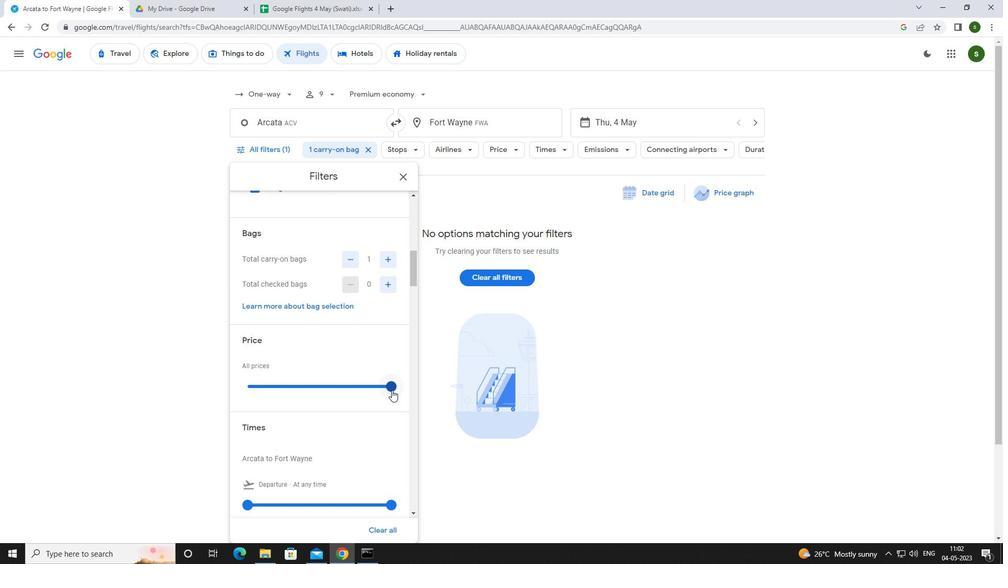 
Action: Mouse moved to (248, 453)
Screenshot: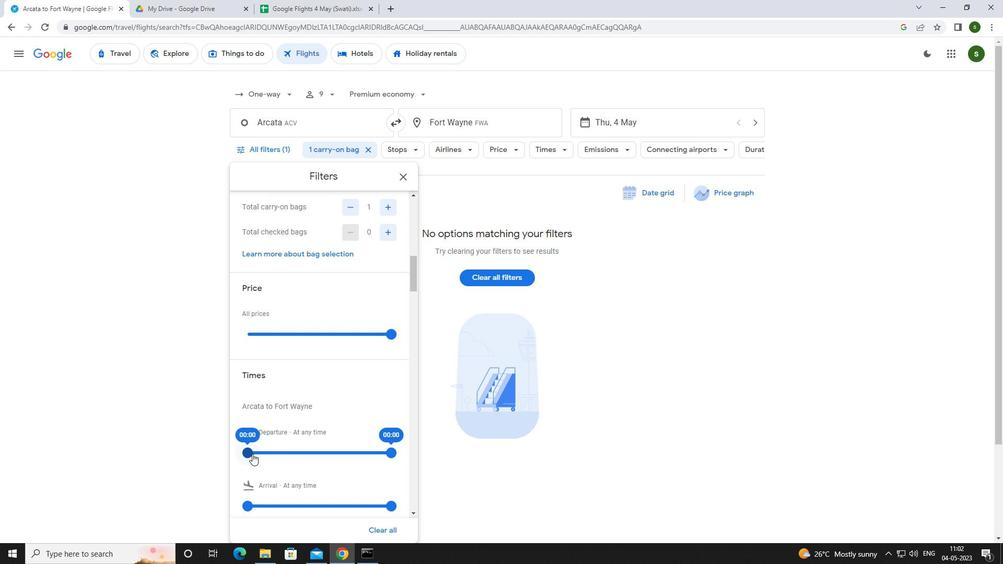 
Action: Mouse pressed left at (248, 453)
Screenshot: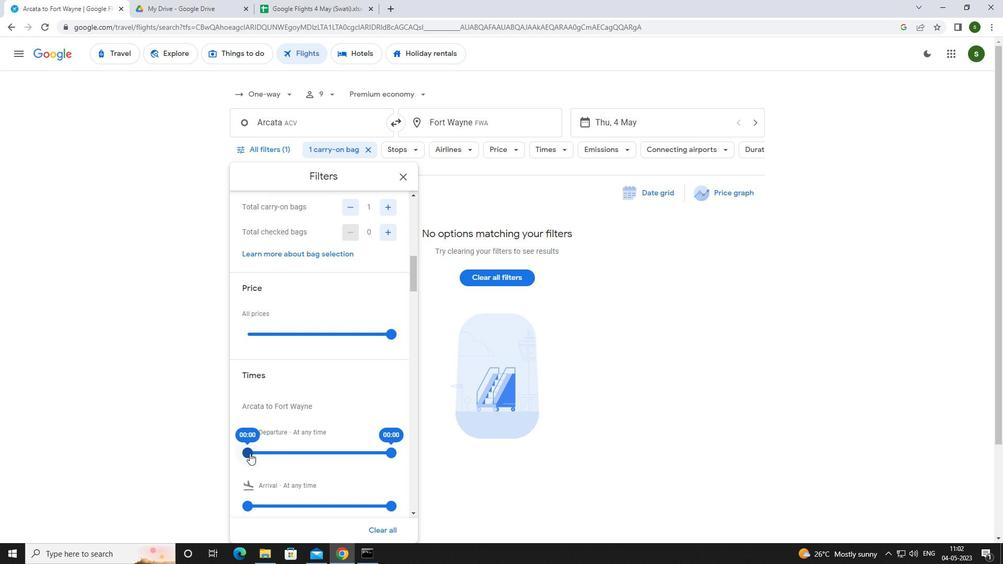 
Action: Mouse moved to (598, 467)
Screenshot: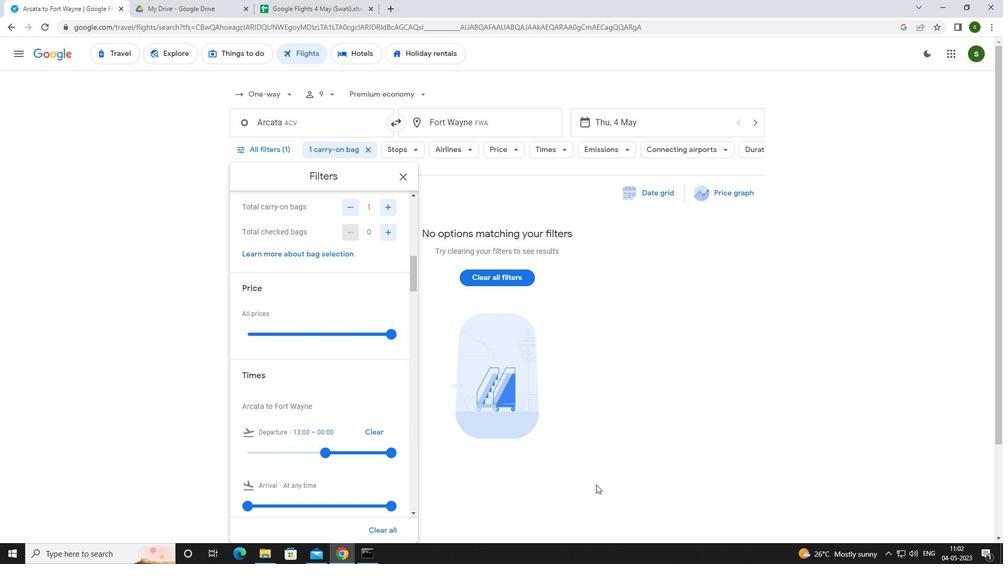 
Action: Mouse pressed left at (598, 467)
Screenshot: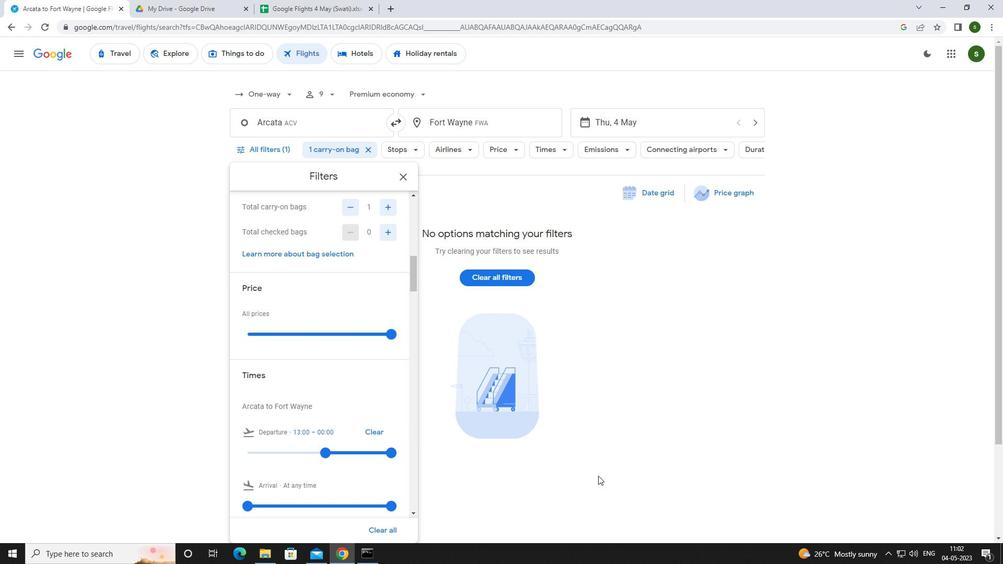 
